 Task: Look for space in Norland, United States from 6th September, 2023 to 12th September, 2023 for 4 adults in price range Rs.10000 to Rs.14000. Place can be private room with 4 bedrooms having 4 beds and 4 bathrooms. Property type can be house, flat, guest house. Amenities needed are: wifi, TV, free parkinig on premises, gym, breakfast. Booking option can be shelf check-in. Required host language is English.
Action: Mouse moved to (393, 89)
Screenshot: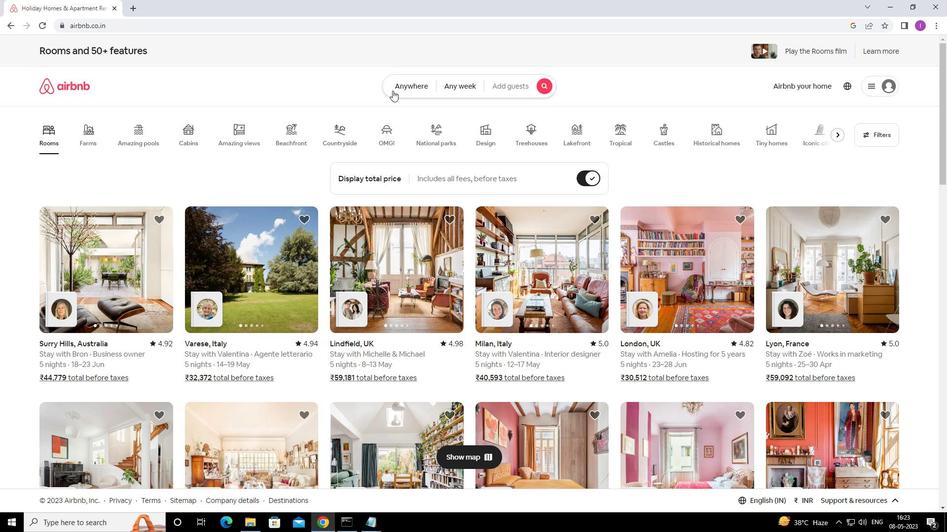 
Action: Mouse pressed left at (393, 89)
Screenshot: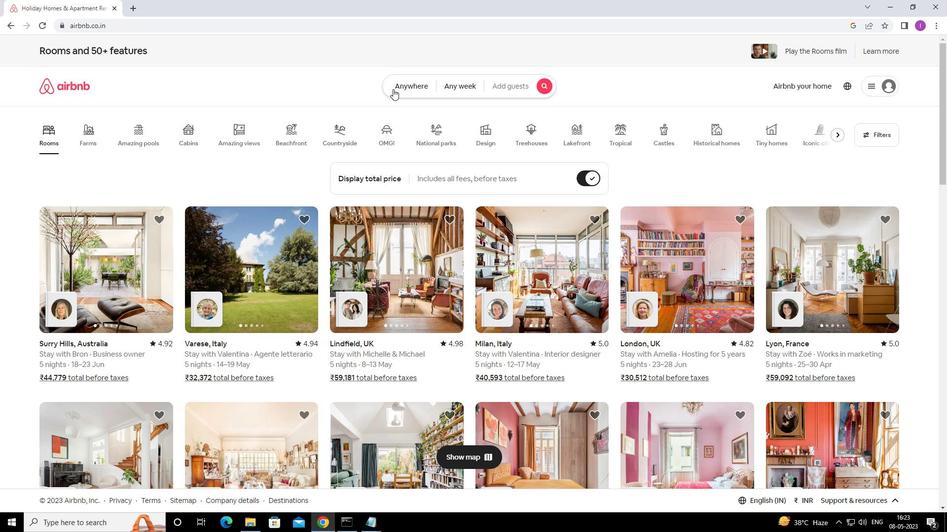 
Action: Mouse moved to (285, 130)
Screenshot: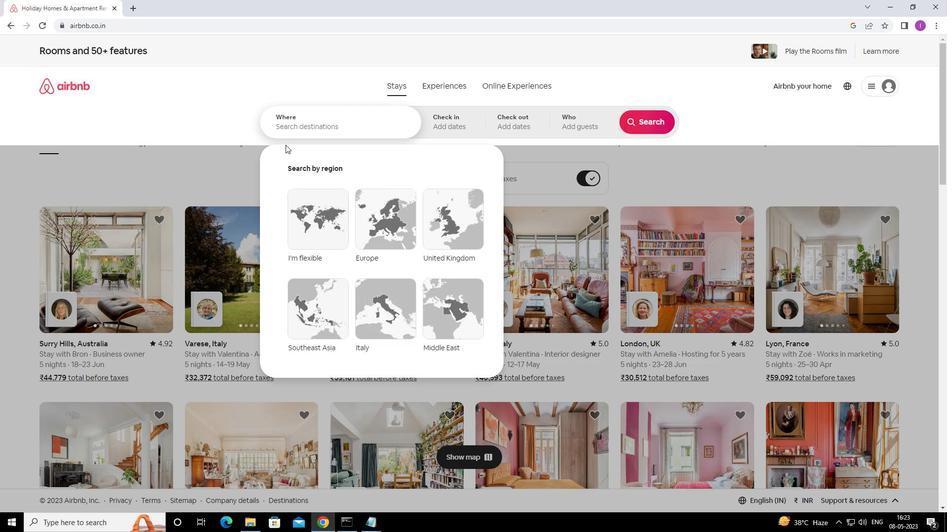 
Action: Mouse pressed left at (285, 130)
Screenshot: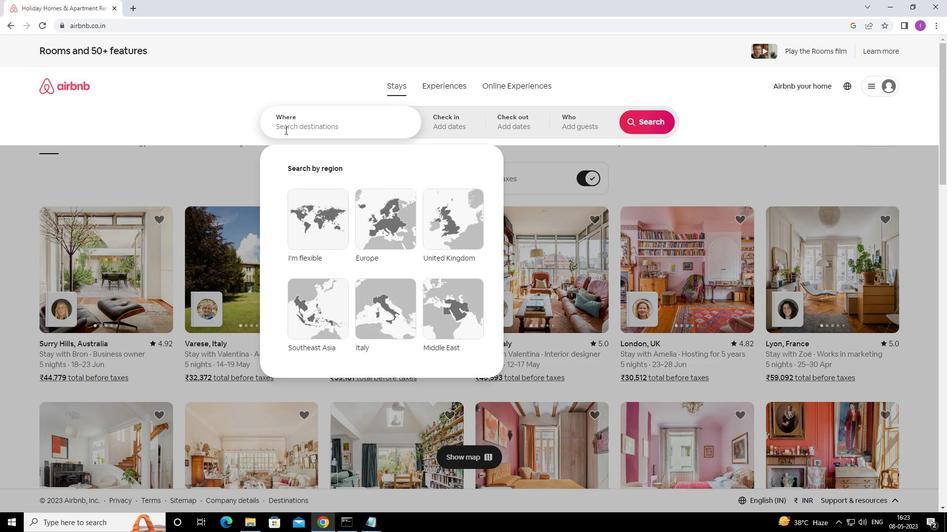 
Action: Mouse moved to (482, 113)
Screenshot: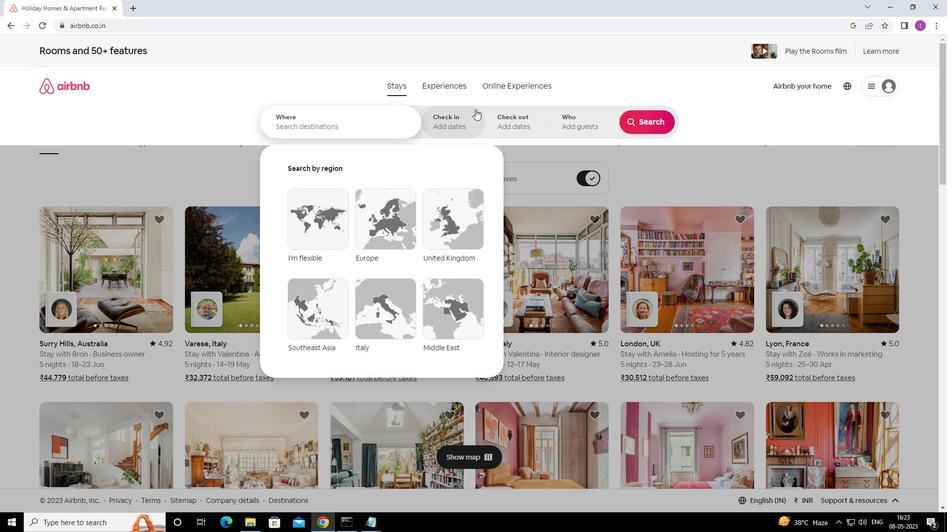 
Action: Key pressed <Key.shift><Key.shift><Key.shift><Key.shift>NORLAND,<Key.shift>UNITED<Key.space>STATES
Screenshot: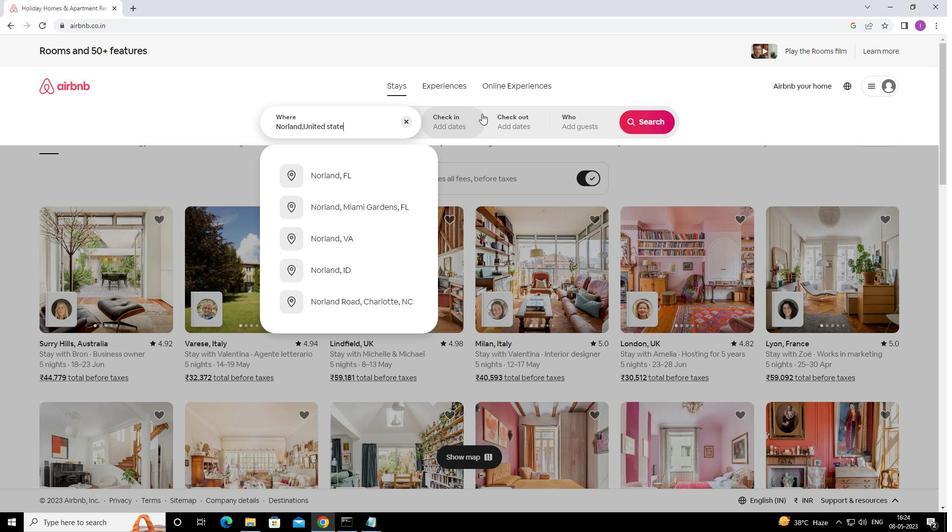 
Action: Mouse moved to (444, 125)
Screenshot: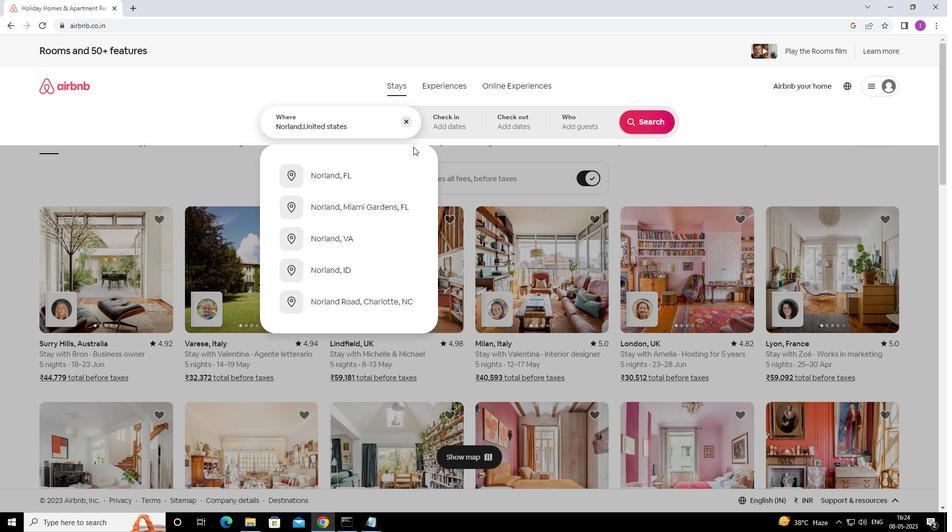 
Action: Mouse pressed left at (444, 125)
Screenshot: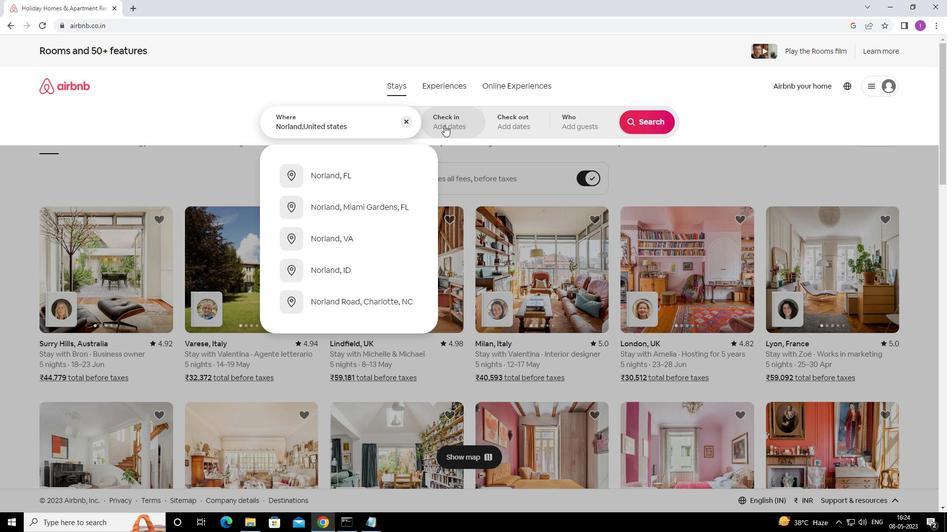 
Action: Mouse moved to (648, 196)
Screenshot: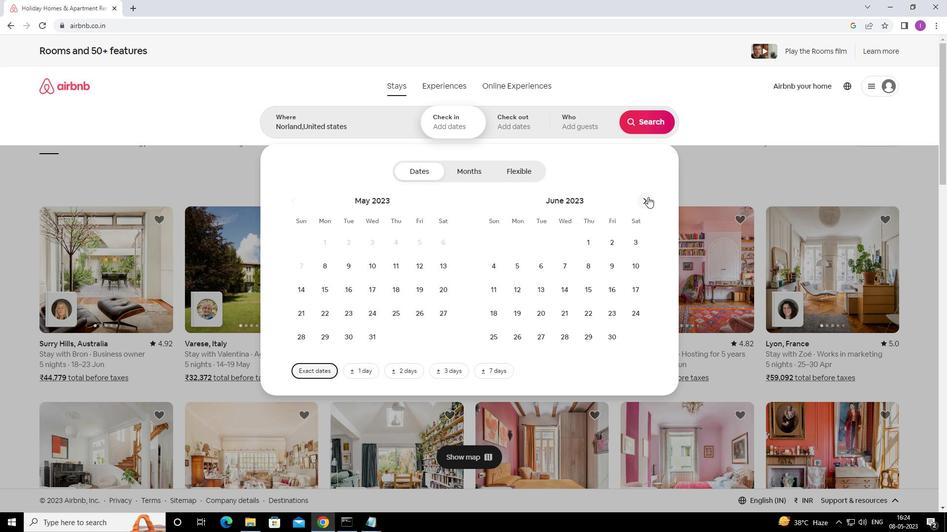 
Action: Mouse pressed left at (648, 196)
Screenshot: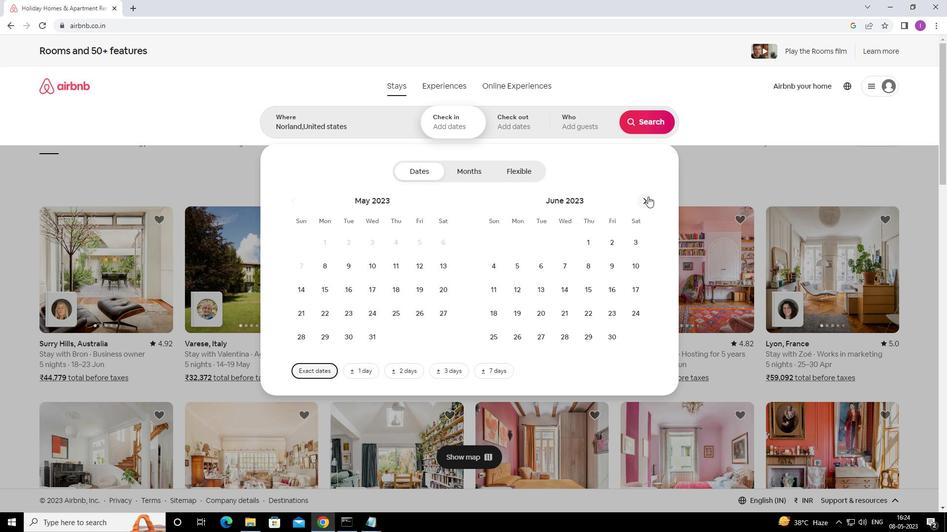 
Action: Mouse pressed left at (648, 196)
Screenshot: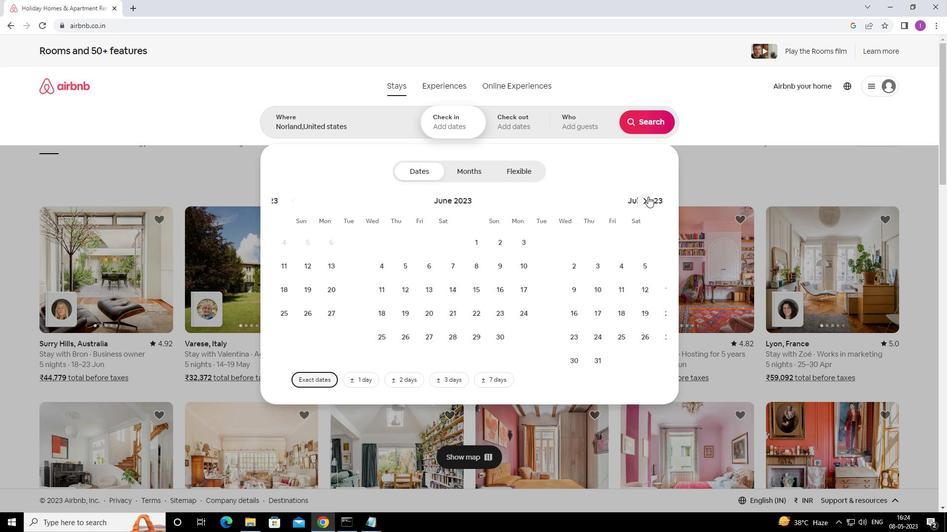 
Action: Mouse moved to (649, 195)
Screenshot: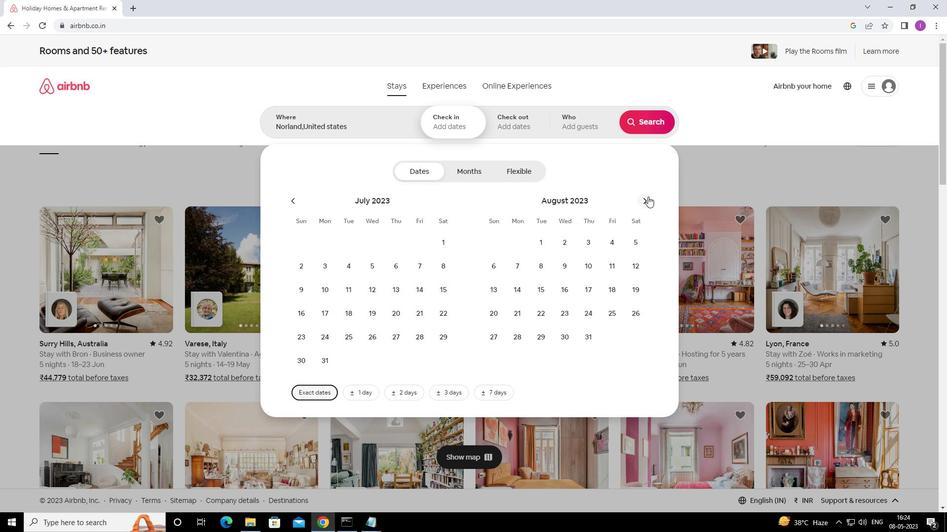 
Action: Mouse pressed left at (649, 195)
Screenshot: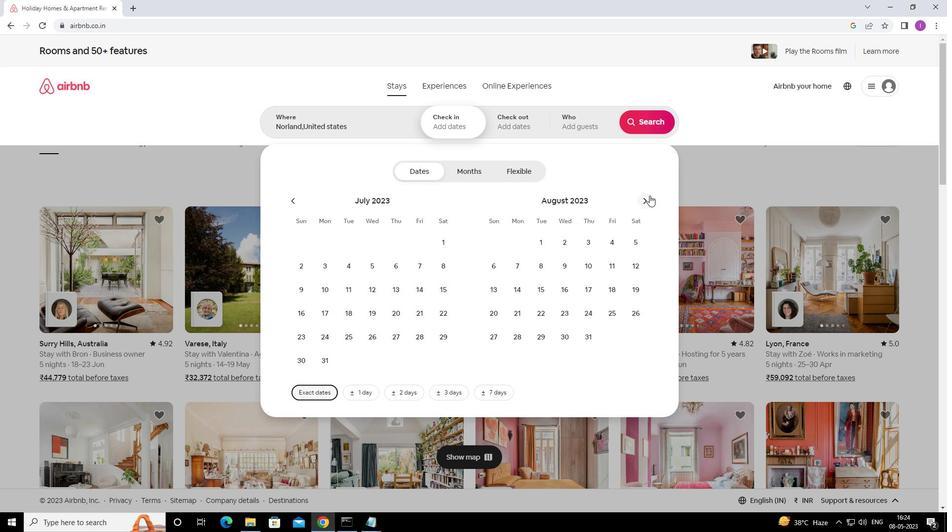 
Action: Mouse moved to (557, 265)
Screenshot: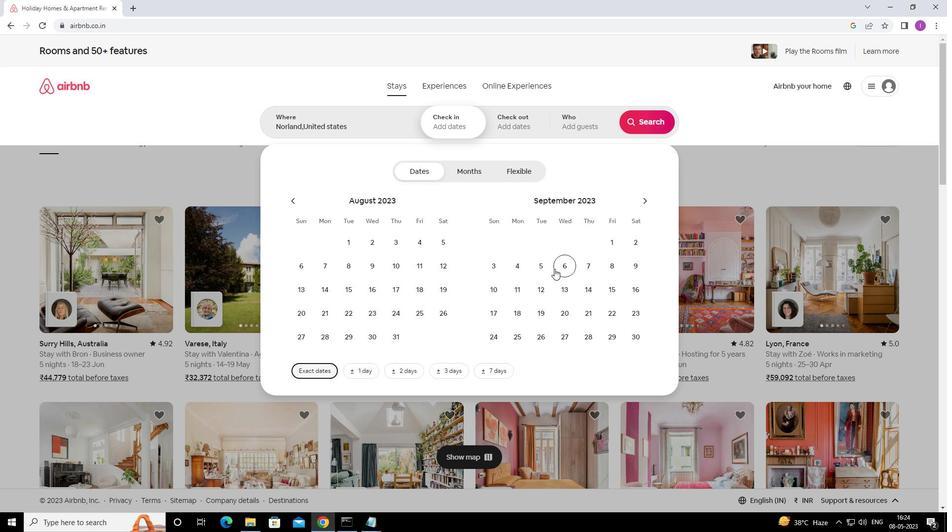 
Action: Mouse pressed left at (557, 265)
Screenshot: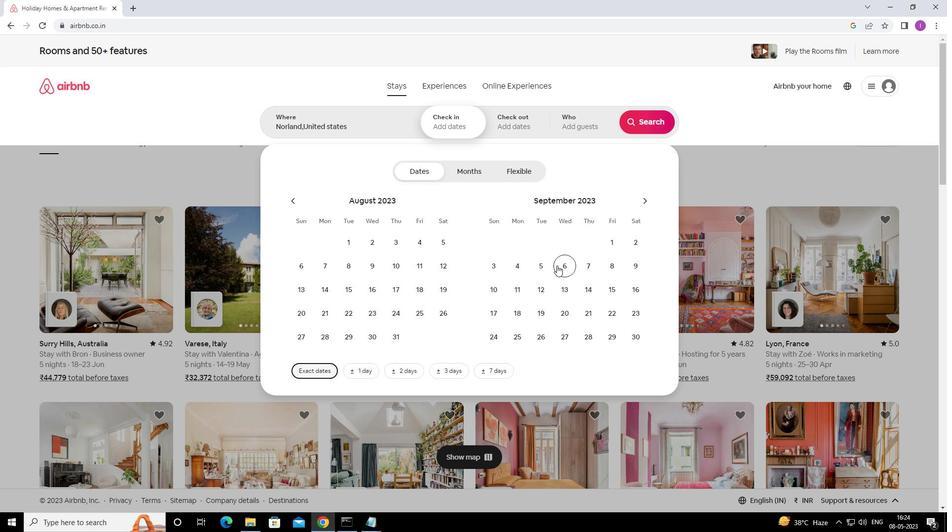 
Action: Mouse moved to (545, 294)
Screenshot: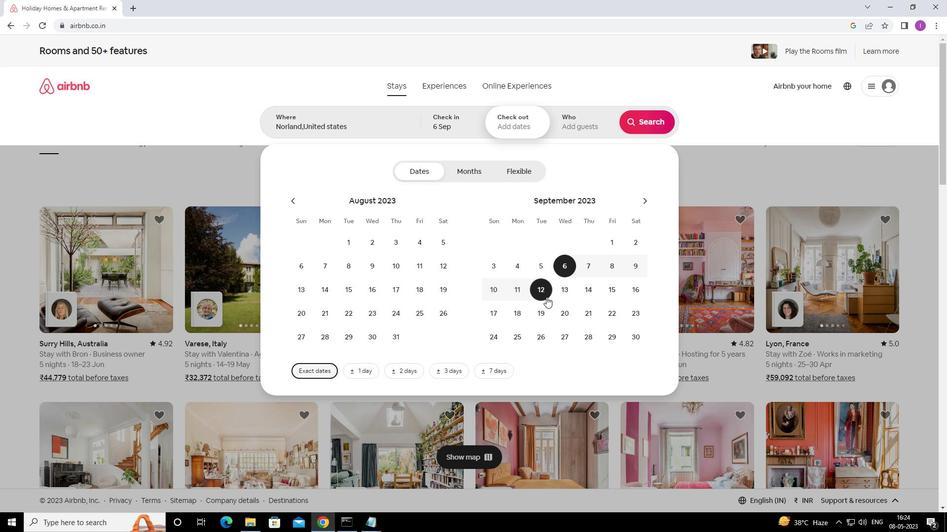 
Action: Mouse pressed left at (545, 294)
Screenshot: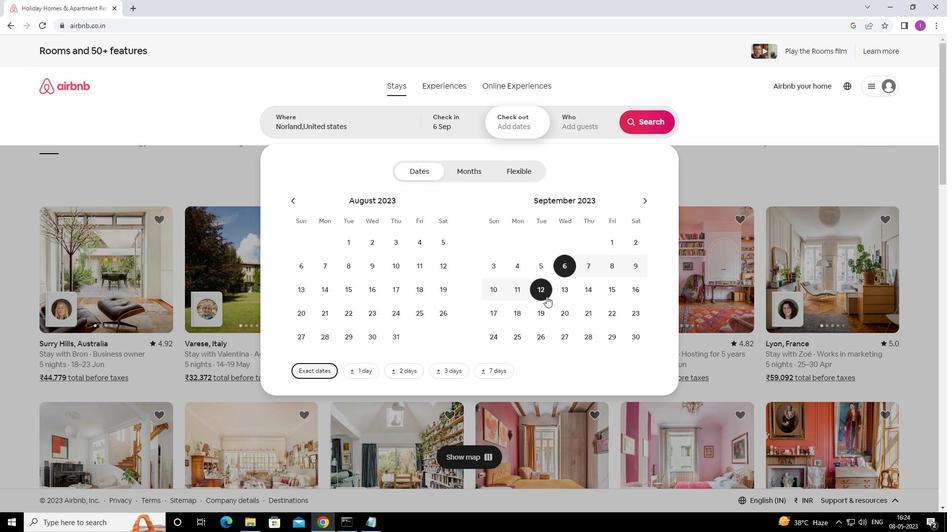 
Action: Mouse moved to (584, 121)
Screenshot: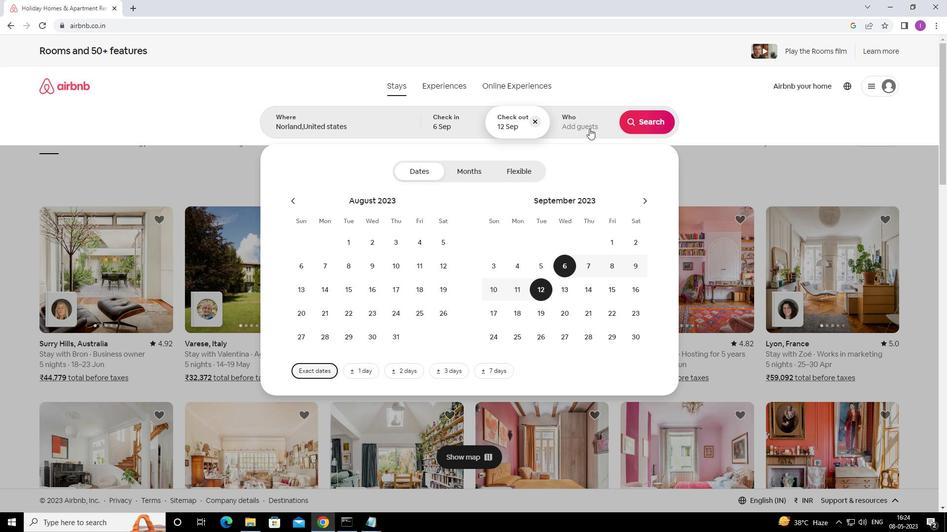 
Action: Mouse pressed left at (584, 121)
Screenshot: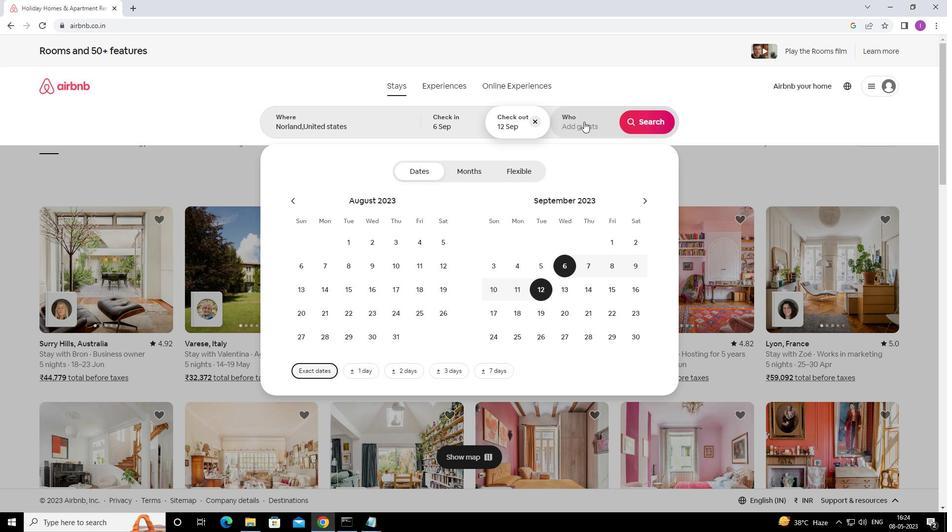 
Action: Mouse moved to (650, 169)
Screenshot: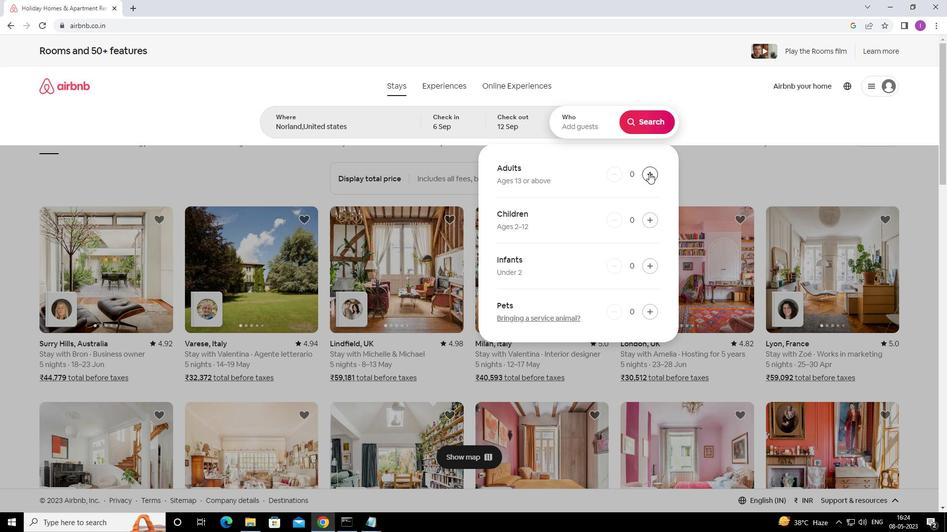 
Action: Mouse pressed left at (650, 169)
Screenshot: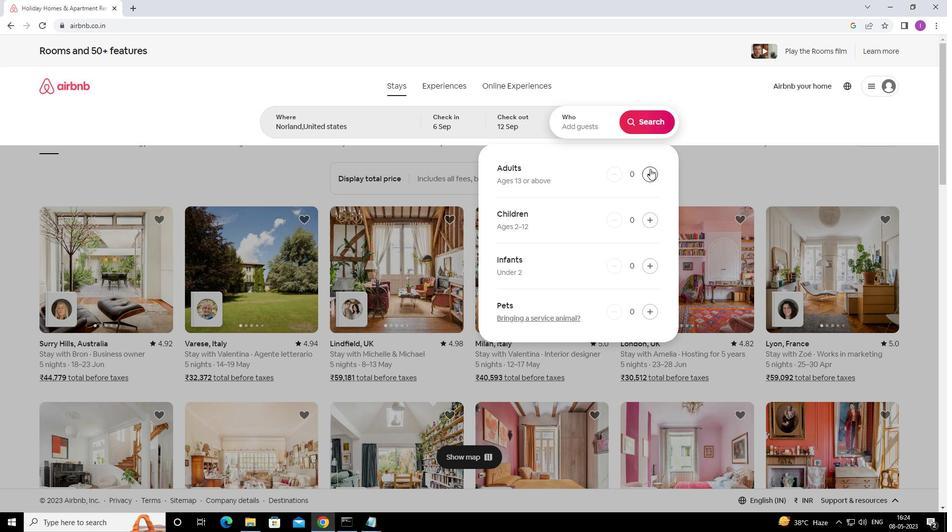 
Action: Mouse pressed left at (650, 169)
Screenshot: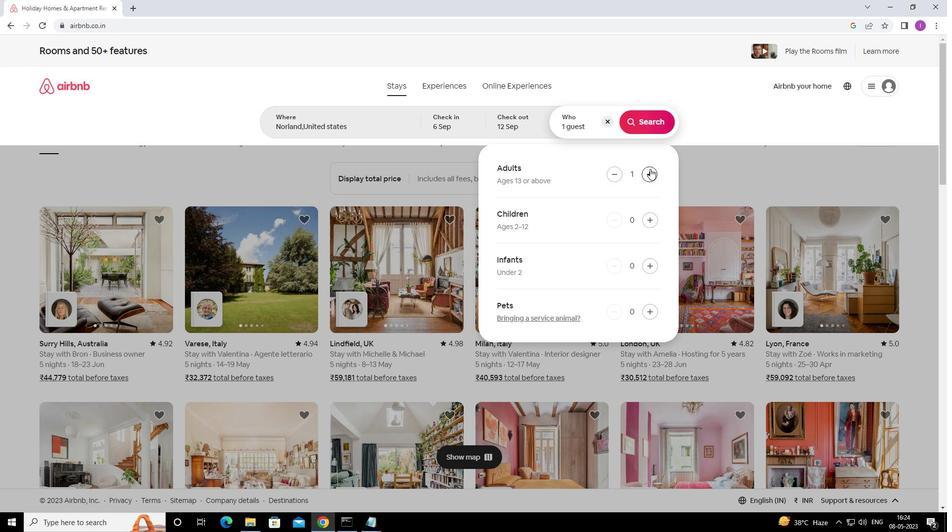 
Action: Mouse pressed left at (650, 169)
Screenshot: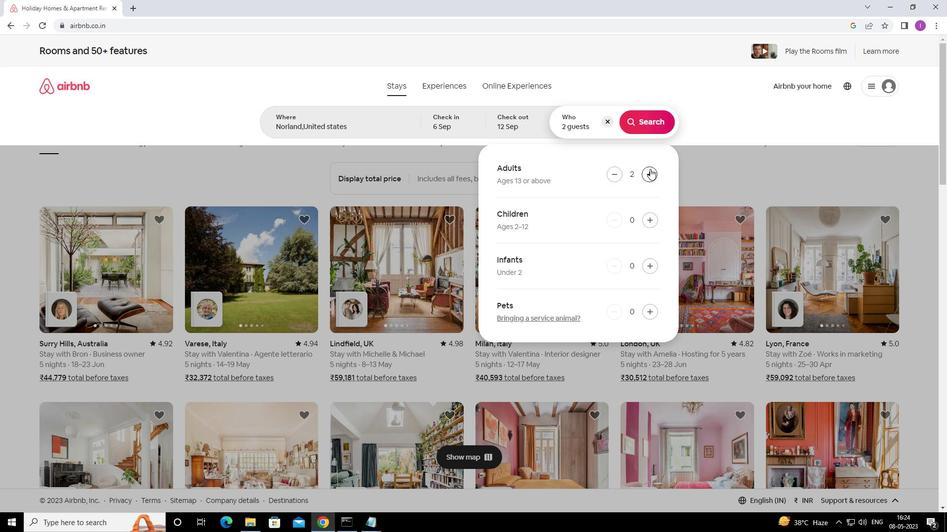 
Action: Mouse pressed left at (650, 169)
Screenshot: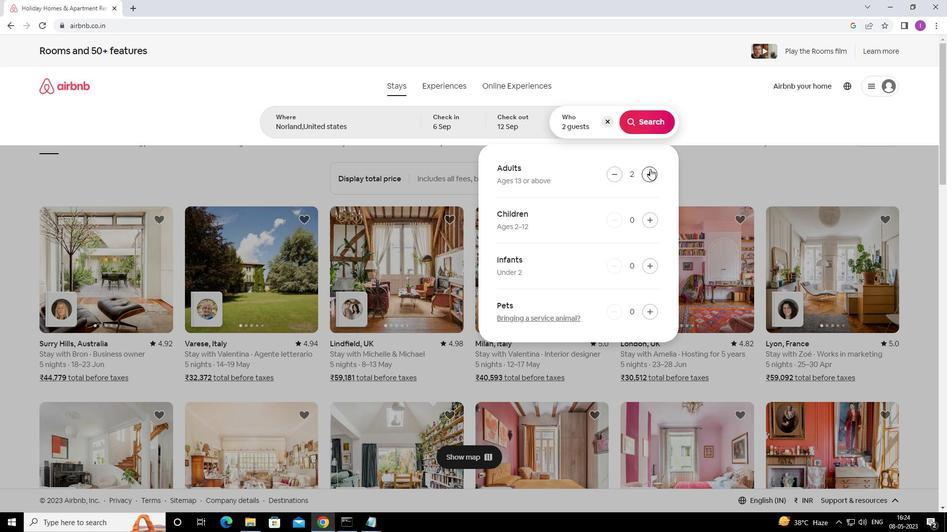 
Action: Mouse moved to (662, 114)
Screenshot: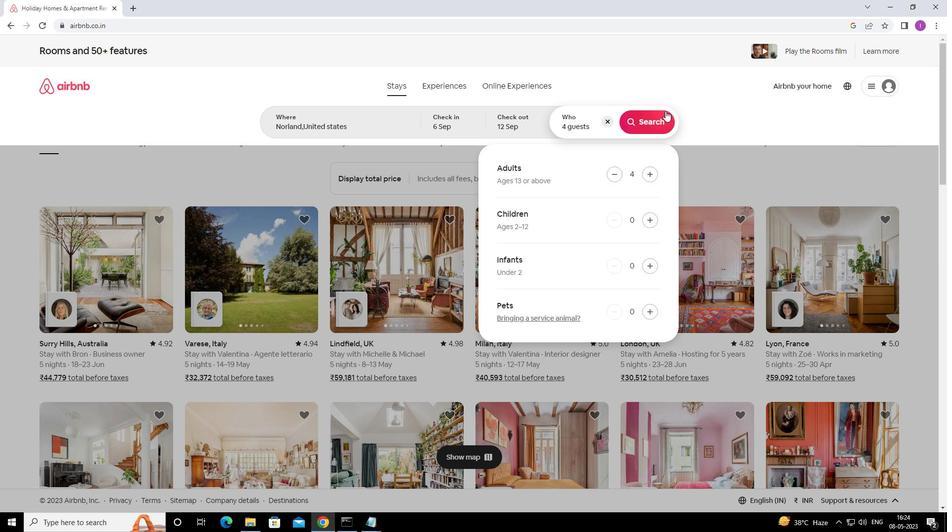 
Action: Mouse pressed left at (662, 114)
Screenshot: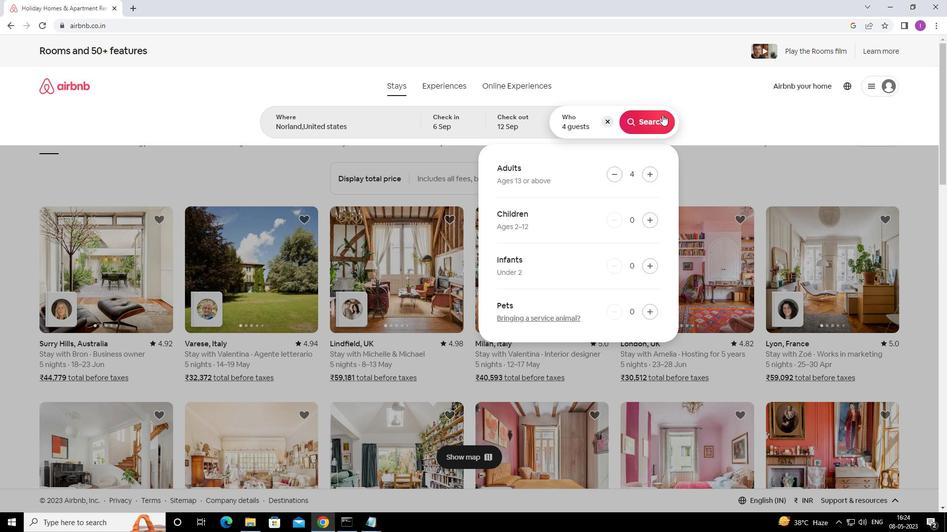 
Action: Mouse moved to (901, 93)
Screenshot: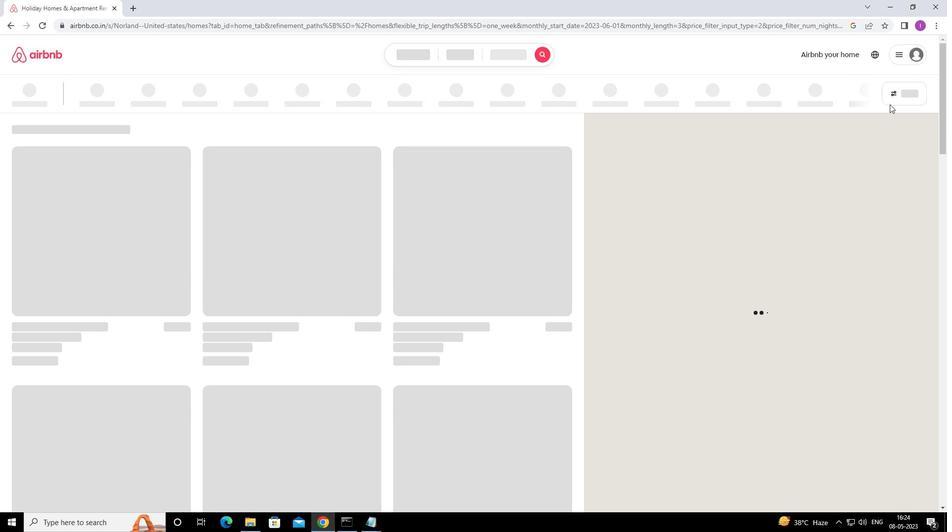 
Action: Mouse pressed left at (901, 93)
Screenshot: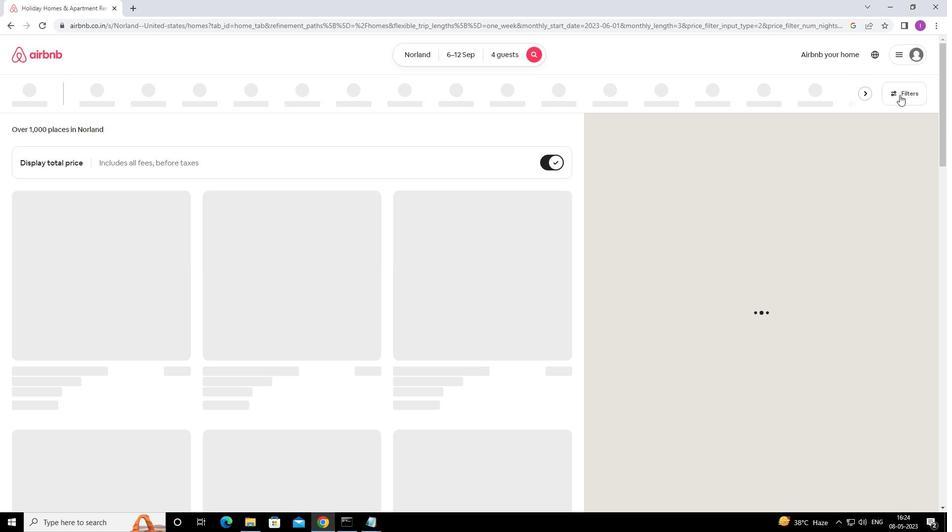 
Action: Mouse moved to (357, 336)
Screenshot: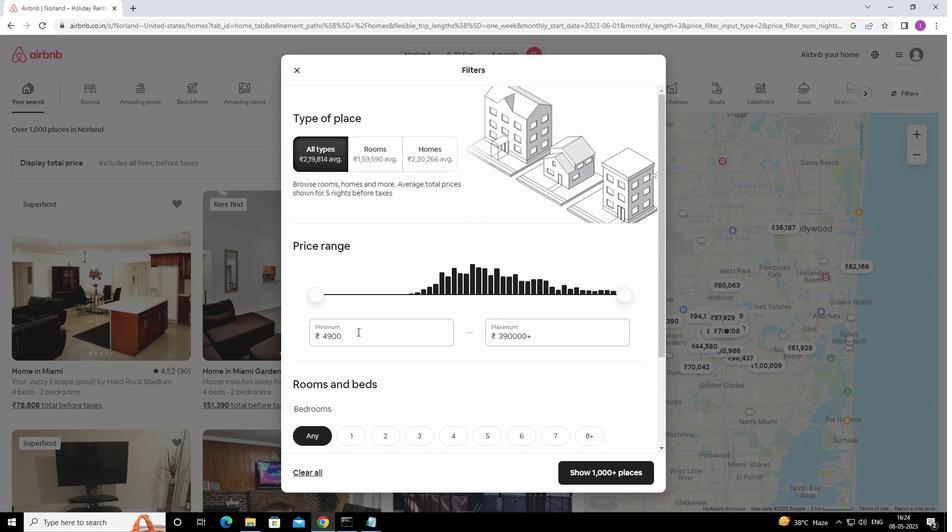 
Action: Mouse pressed left at (357, 336)
Screenshot: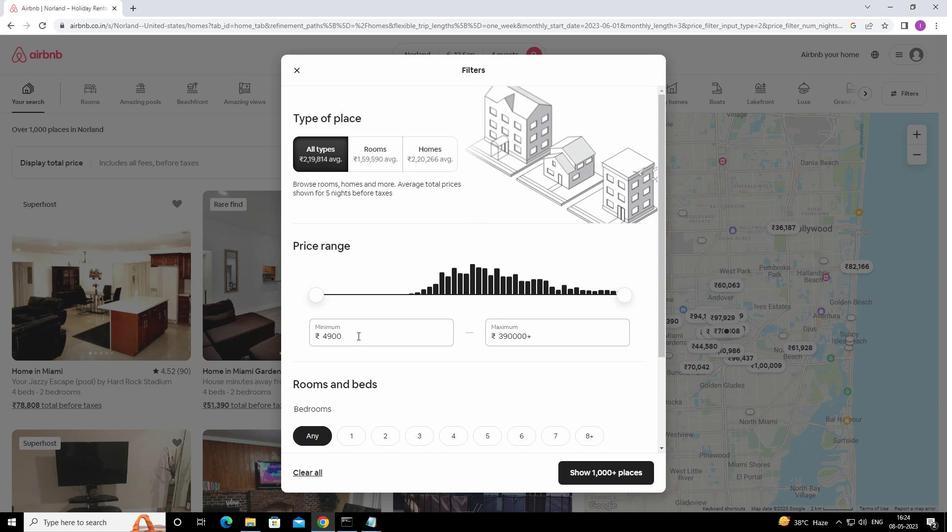 
Action: Mouse moved to (518, 318)
Screenshot: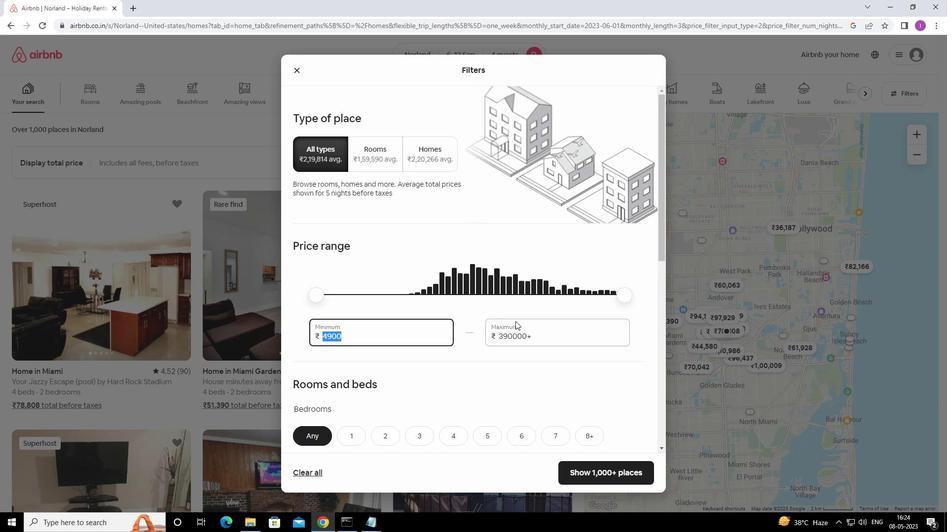 
Action: Key pressed 1000
Screenshot: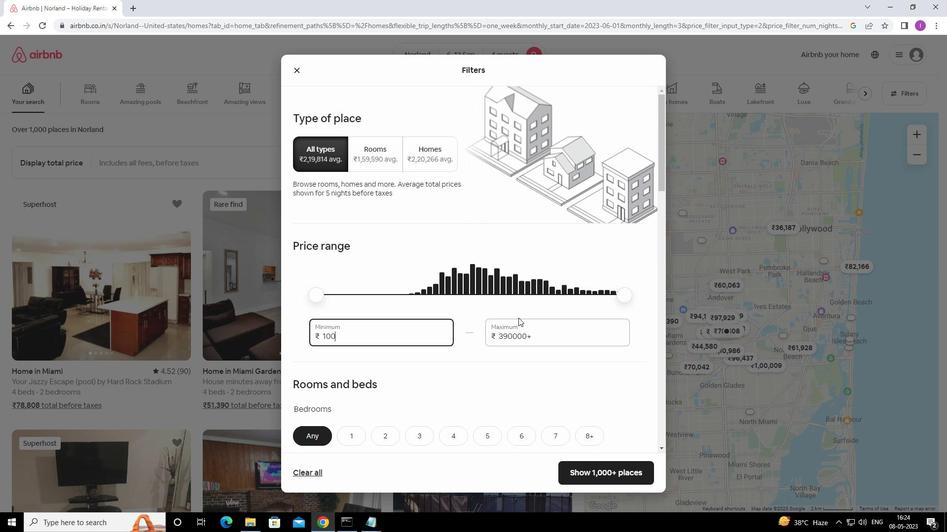 
Action: Mouse moved to (518, 318)
Screenshot: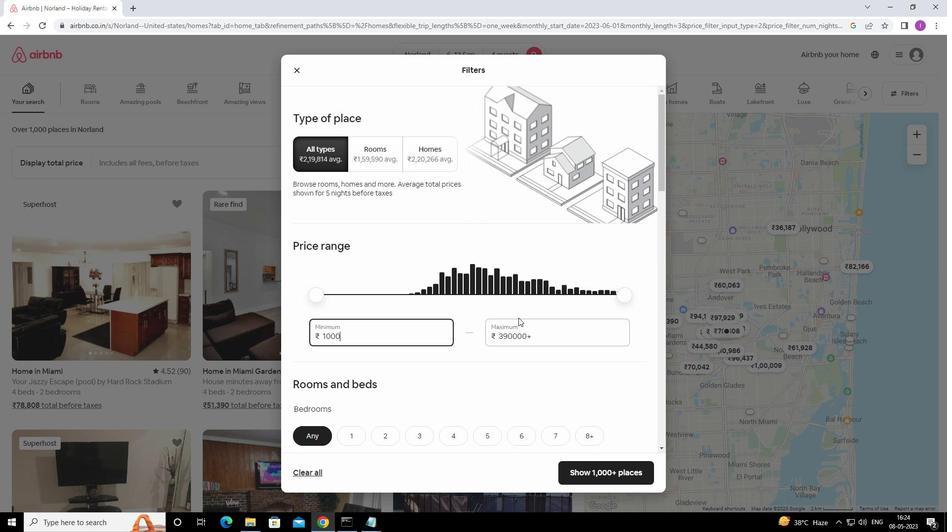 
Action: Key pressed 0
Screenshot: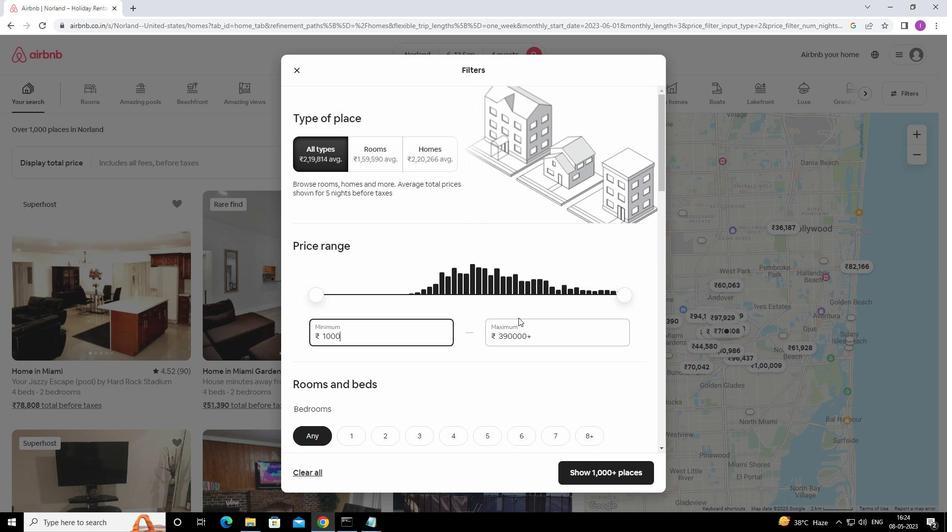 
Action: Mouse moved to (543, 338)
Screenshot: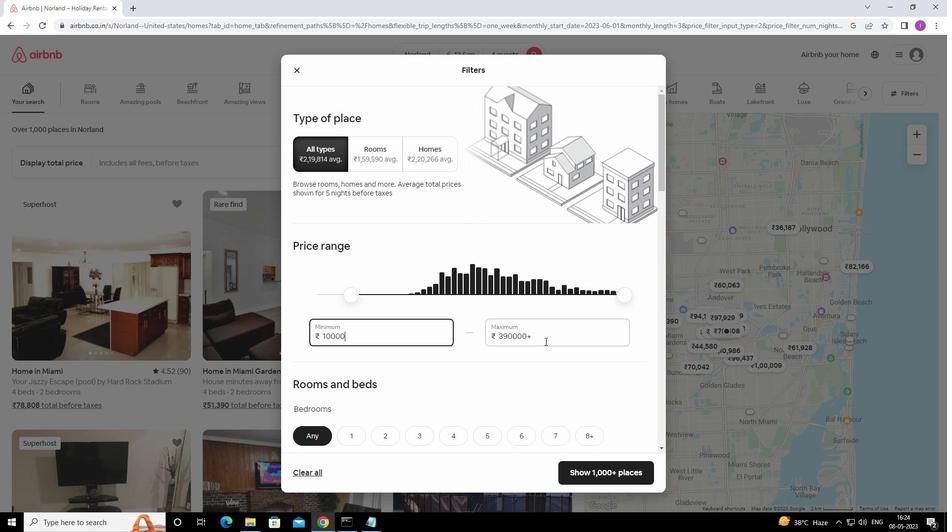
Action: Mouse pressed left at (543, 338)
Screenshot: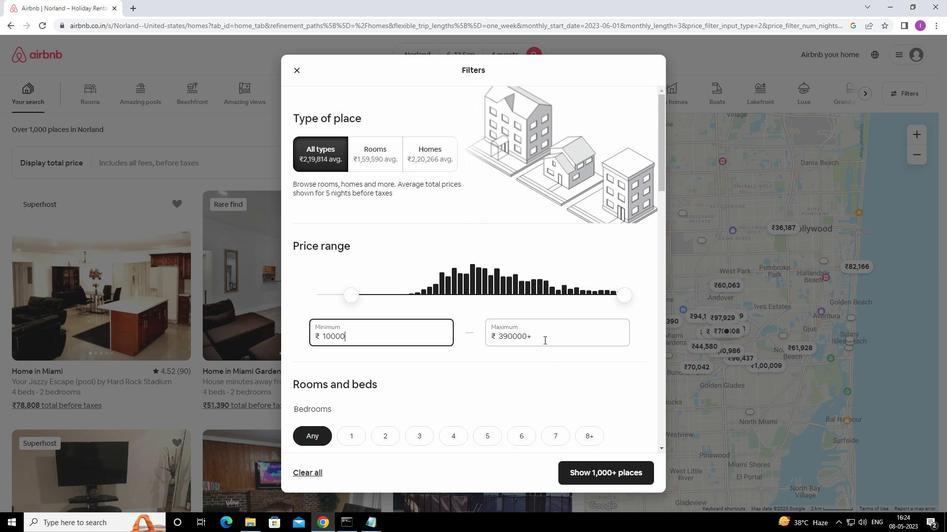 
Action: Mouse moved to (580, 332)
Screenshot: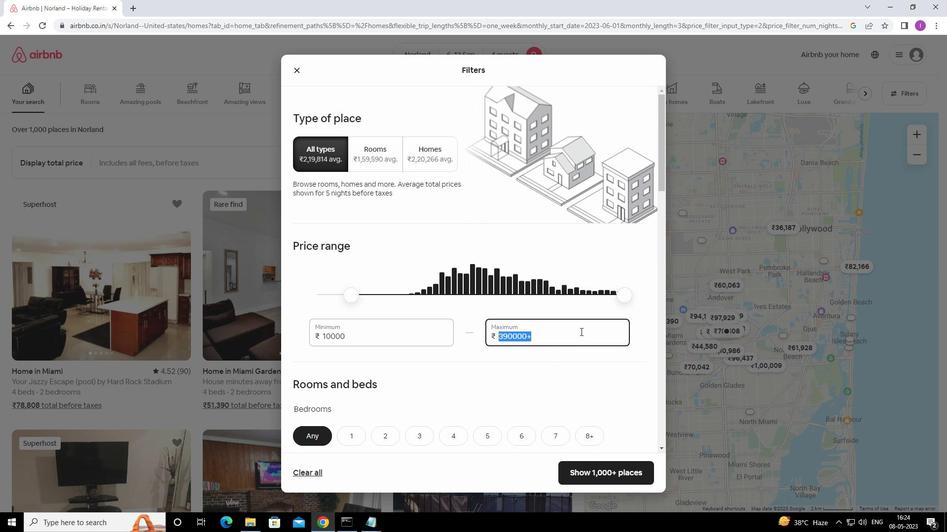 
Action: Key pressed 1
Screenshot: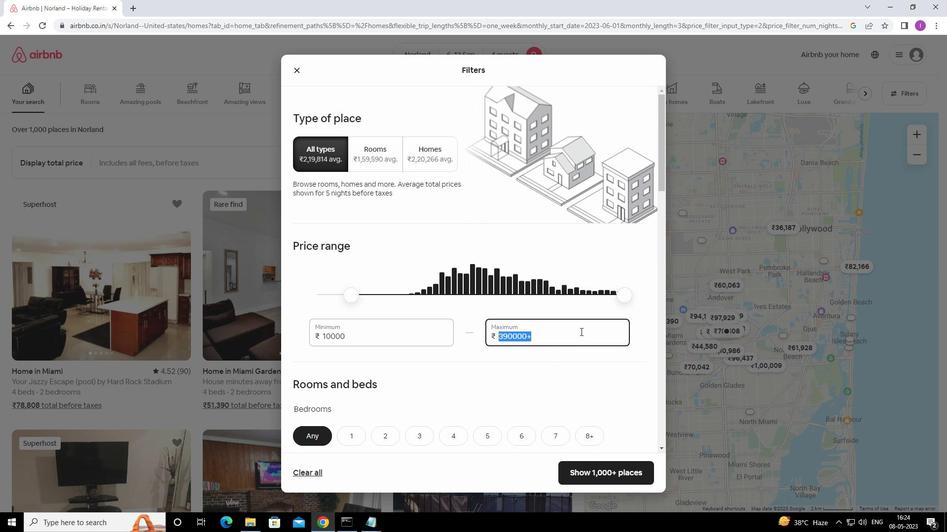
Action: Mouse moved to (581, 331)
Screenshot: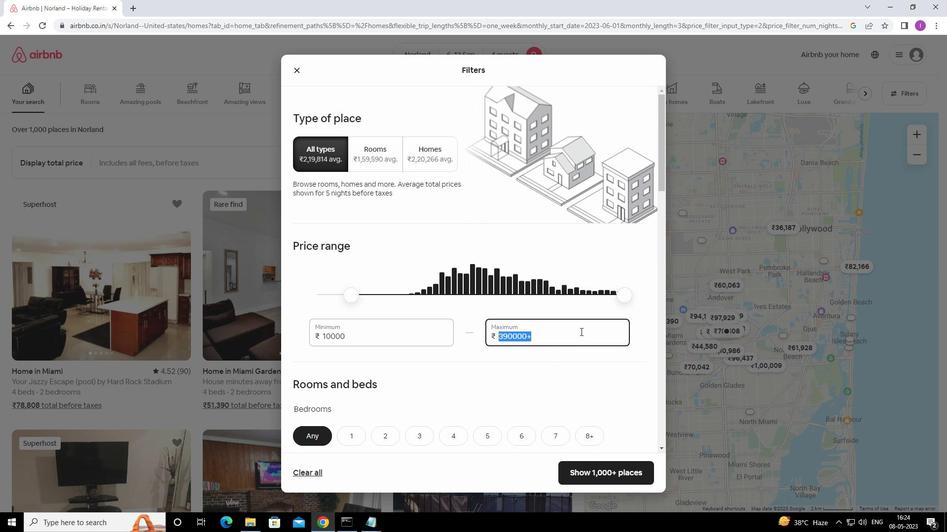 
Action: Key pressed 40000<Key.backspace>
Screenshot: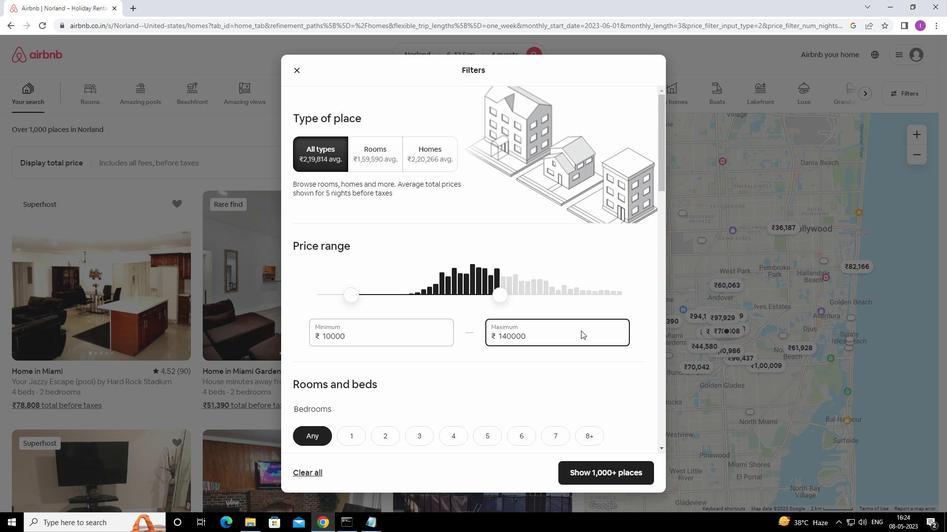 
Action: Mouse moved to (486, 396)
Screenshot: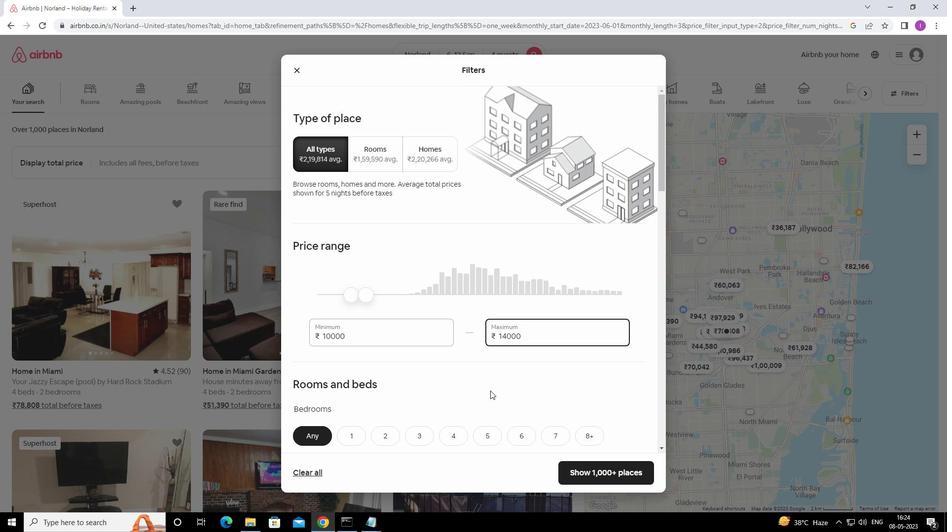 
Action: Mouse scrolled (486, 395) with delta (0, 0)
Screenshot: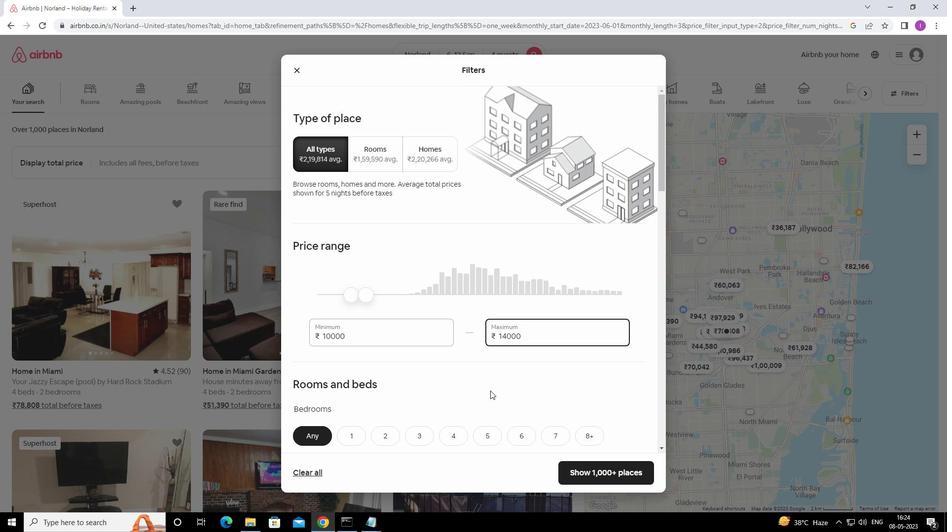 
Action: Mouse moved to (486, 396)
Screenshot: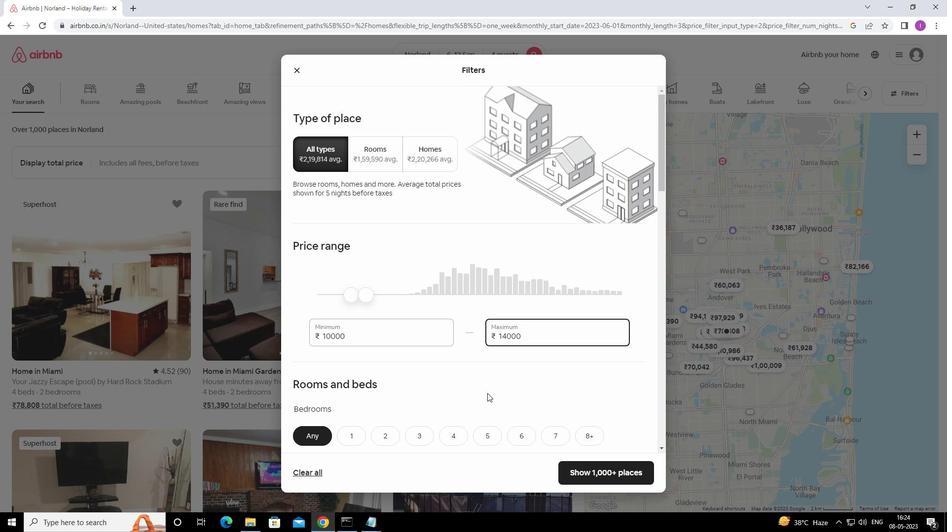 
Action: Mouse scrolled (486, 396) with delta (0, 0)
Screenshot: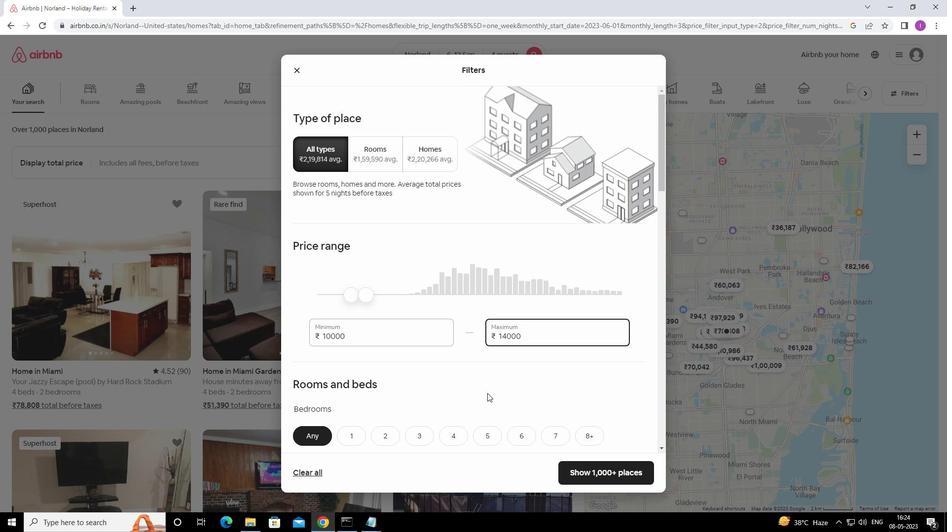
Action: Mouse moved to (484, 389)
Screenshot: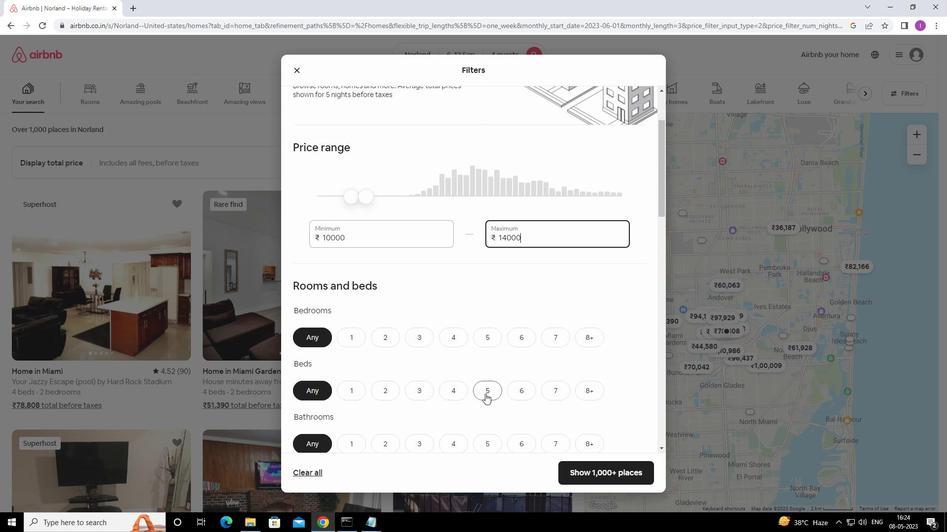 
Action: Mouse scrolled (484, 388) with delta (0, 0)
Screenshot: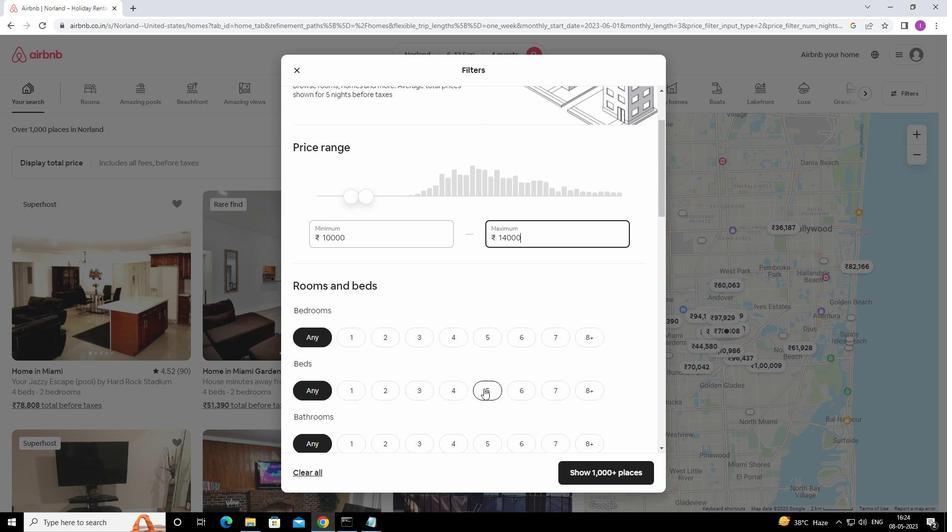
Action: Mouse moved to (484, 383)
Screenshot: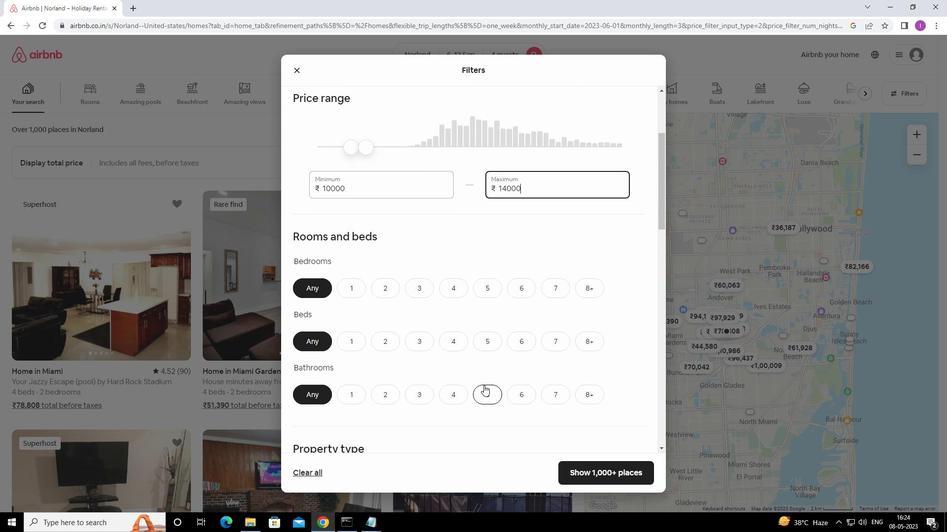 
Action: Mouse scrolled (484, 383) with delta (0, 0)
Screenshot: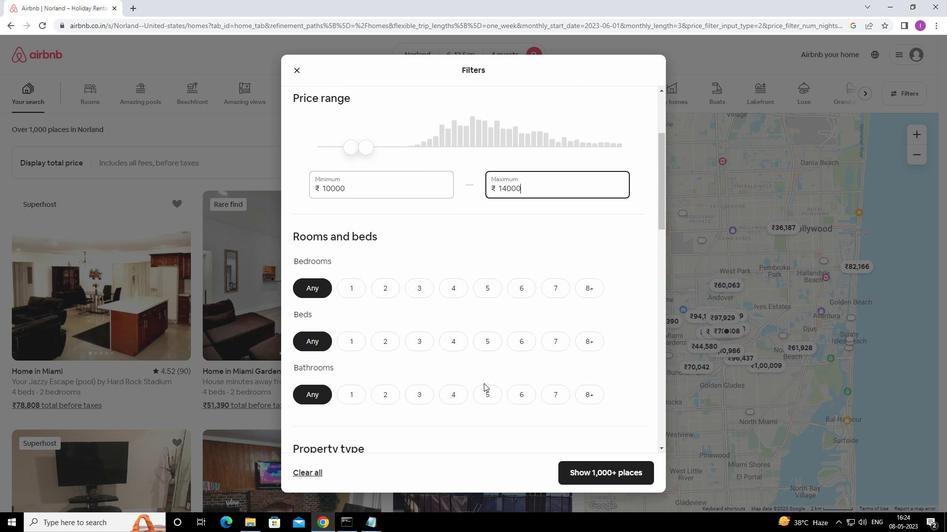 
Action: Mouse moved to (484, 381)
Screenshot: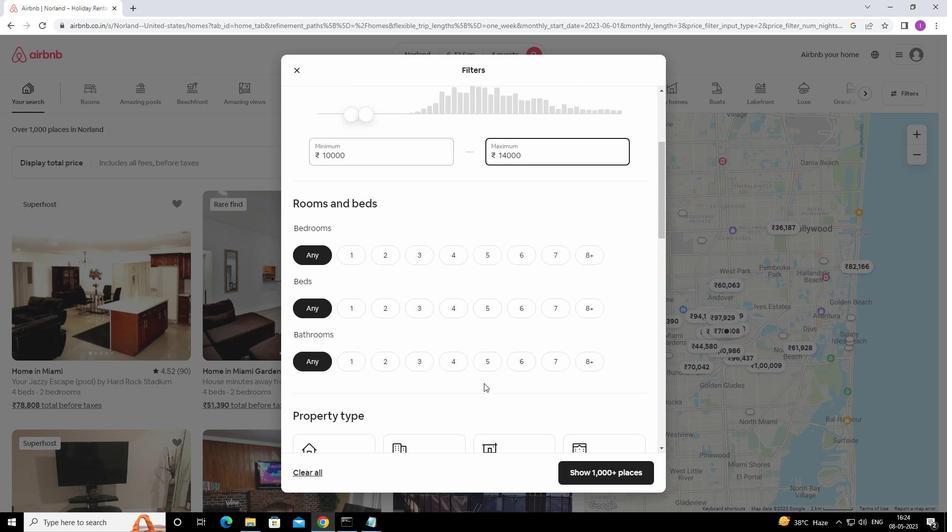 
Action: Mouse scrolled (484, 380) with delta (0, 0)
Screenshot: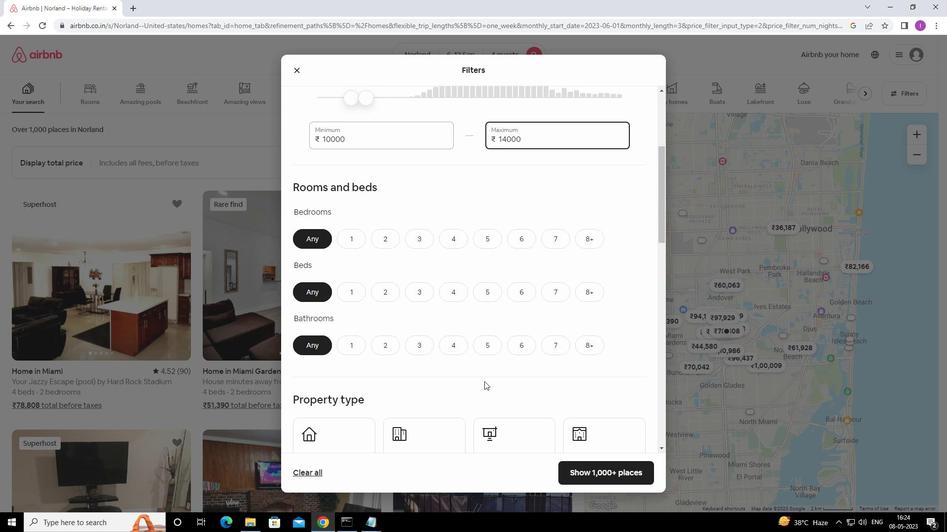 
Action: Mouse moved to (463, 192)
Screenshot: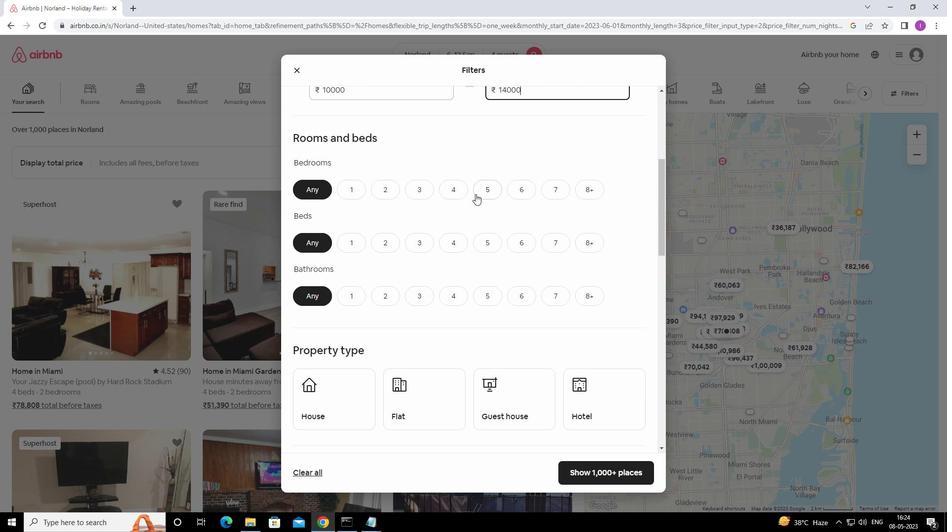 
Action: Mouse pressed left at (463, 192)
Screenshot: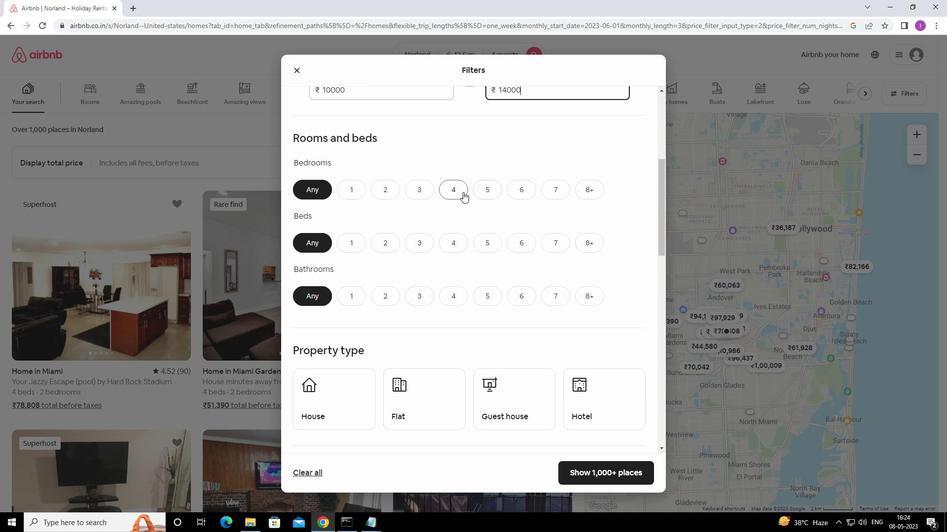 
Action: Mouse moved to (458, 242)
Screenshot: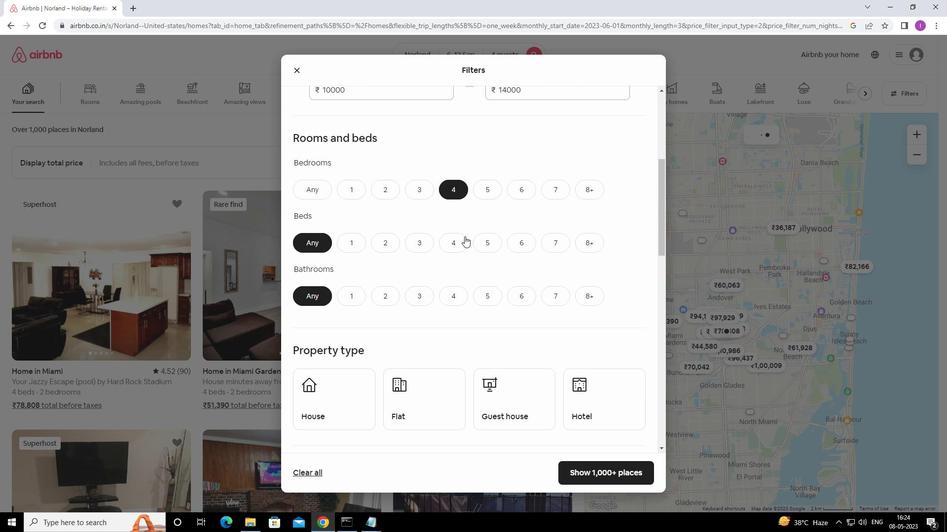 
Action: Mouse pressed left at (458, 242)
Screenshot: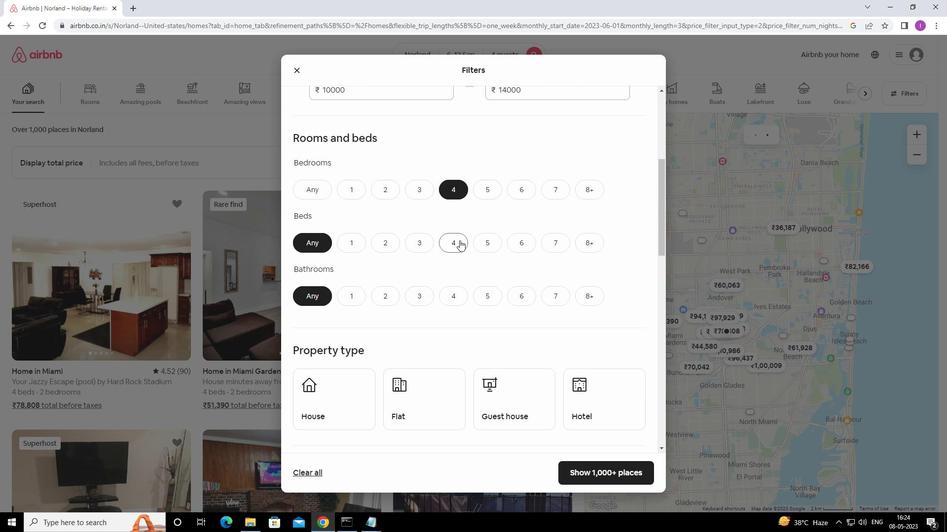 
Action: Mouse moved to (451, 294)
Screenshot: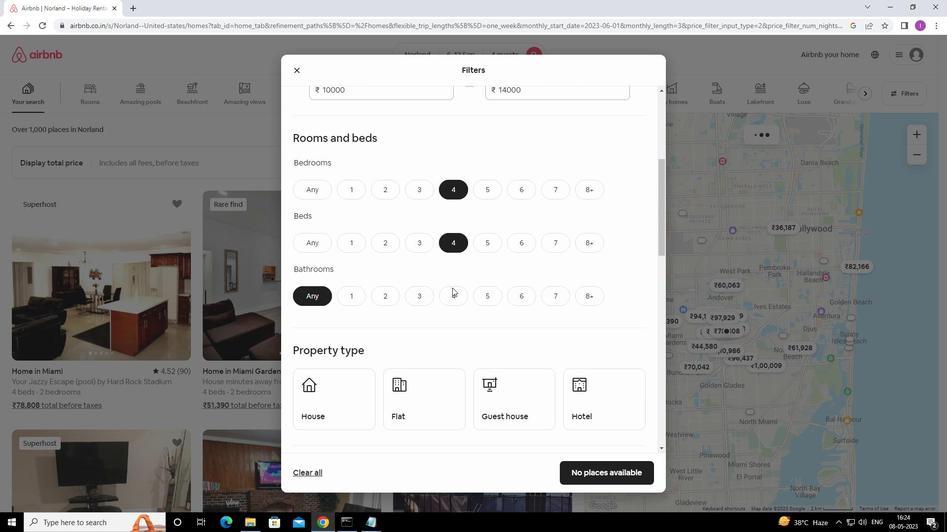 
Action: Mouse pressed left at (451, 294)
Screenshot: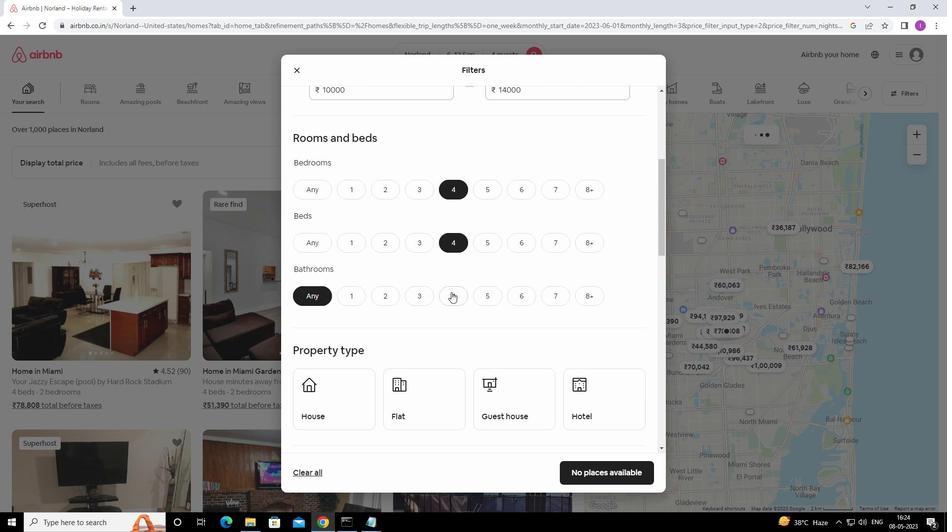 
Action: Mouse moved to (546, 303)
Screenshot: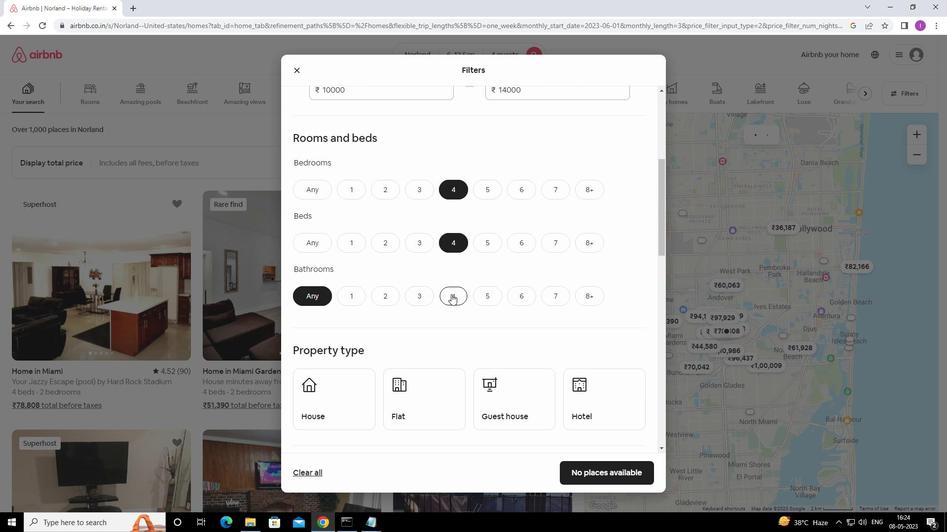 
Action: Mouse scrolled (546, 302) with delta (0, 0)
Screenshot: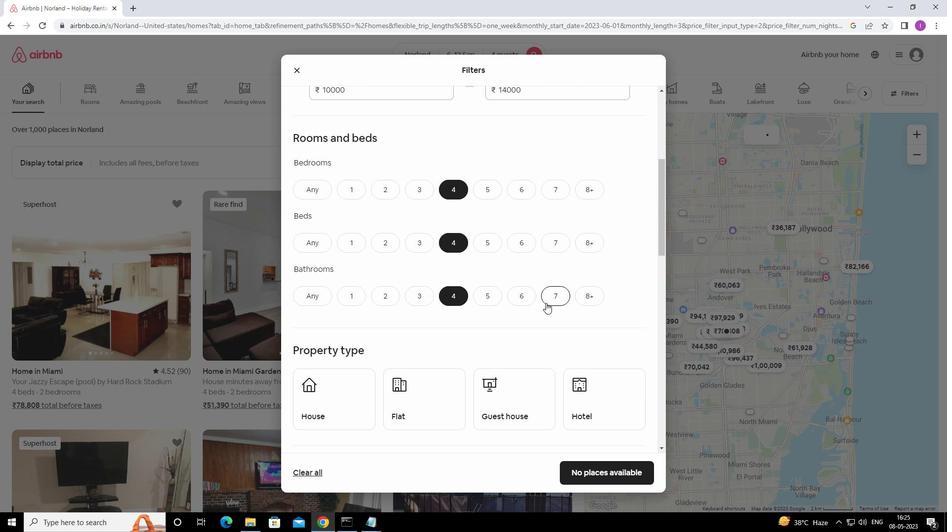 
Action: Mouse scrolled (546, 302) with delta (0, 0)
Screenshot: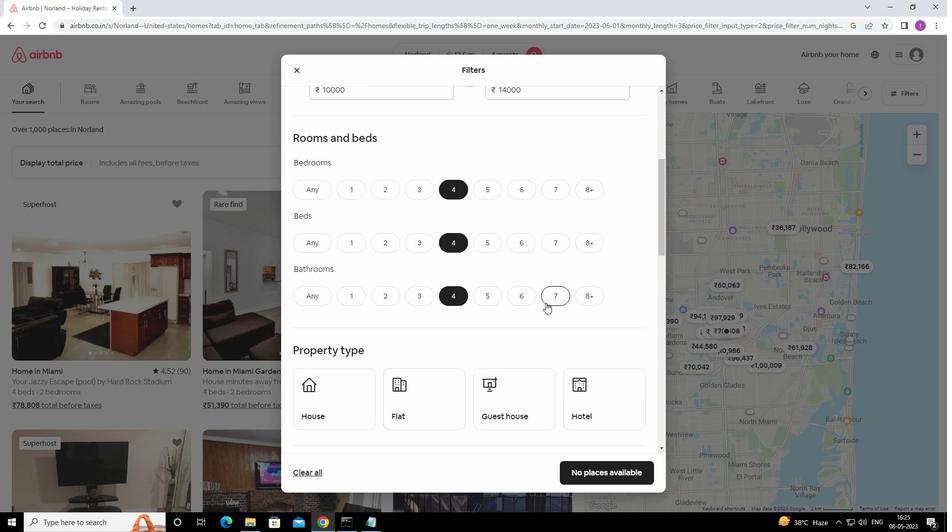 
Action: Mouse moved to (546, 301)
Screenshot: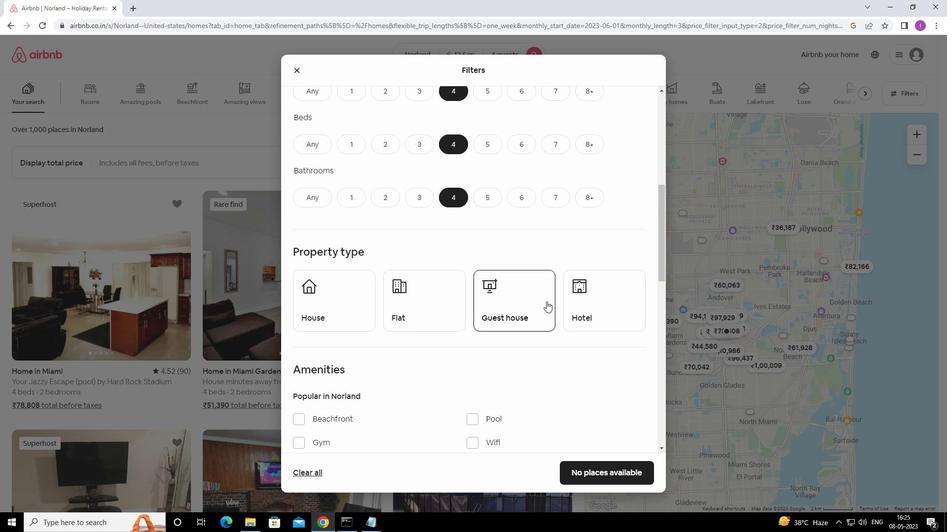 
Action: Mouse scrolled (546, 300) with delta (0, 0)
Screenshot: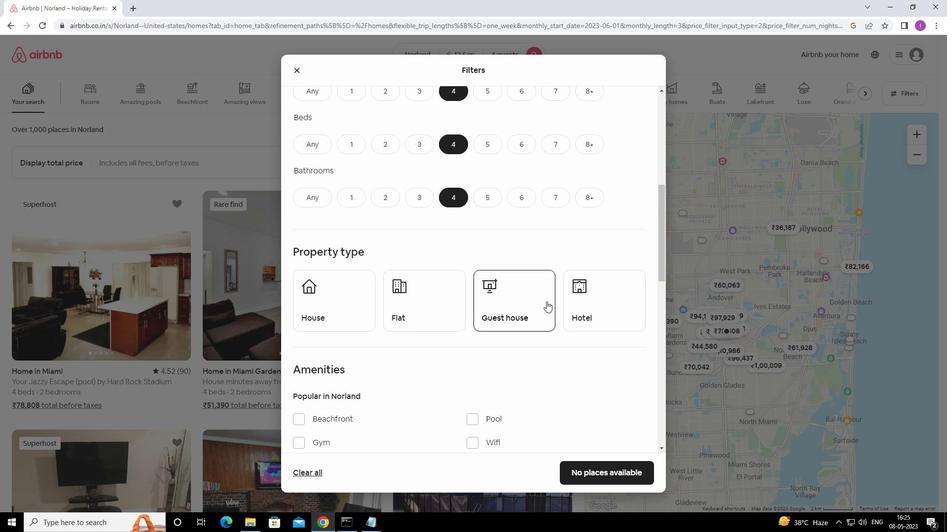 
Action: Mouse moved to (547, 300)
Screenshot: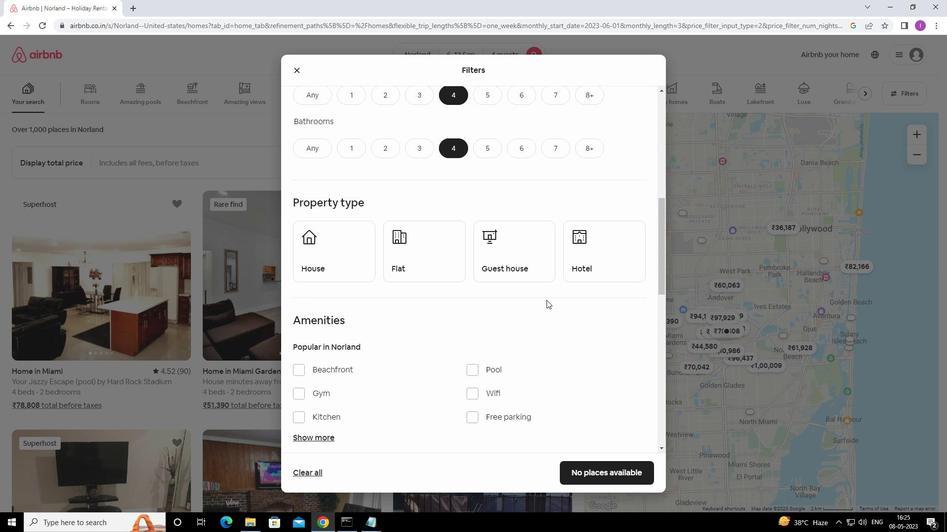
Action: Mouse scrolled (547, 300) with delta (0, 0)
Screenshot: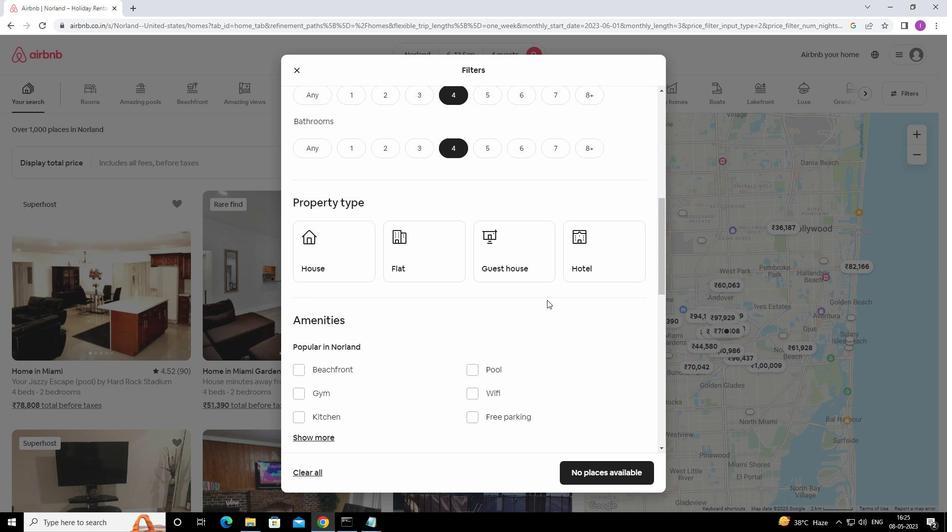 
Action: Mouse moved to (307, 208)
Screenshot: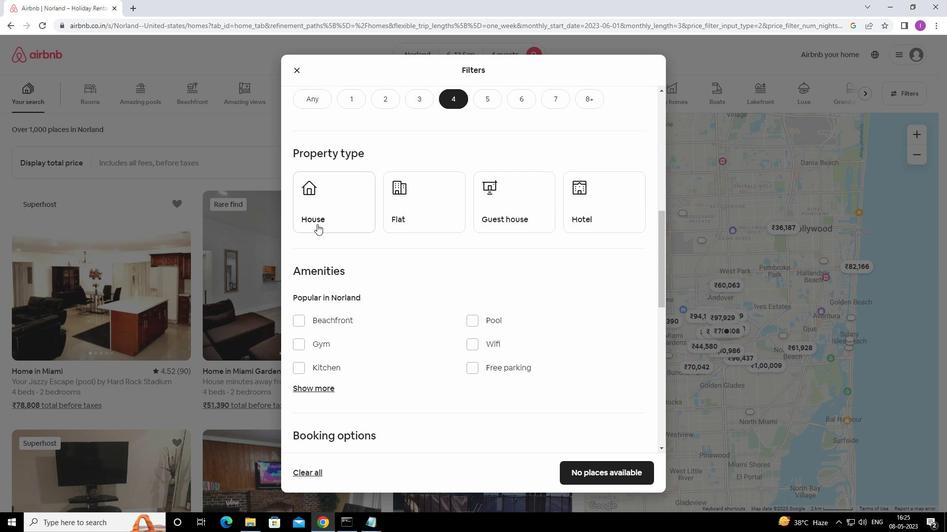 
Action: Mouse pressed left at (307, 208)
Screenshot: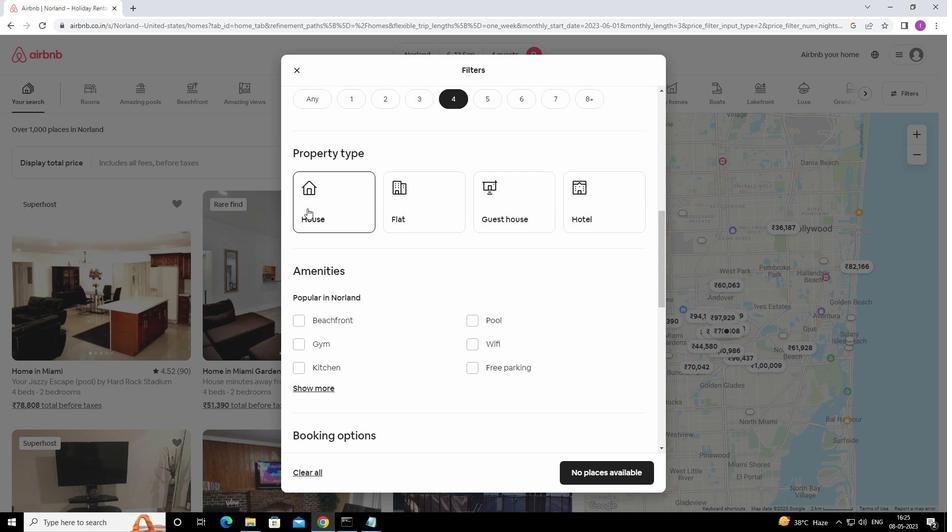
Action: Mouse moved to (413, 212)
Screenshot: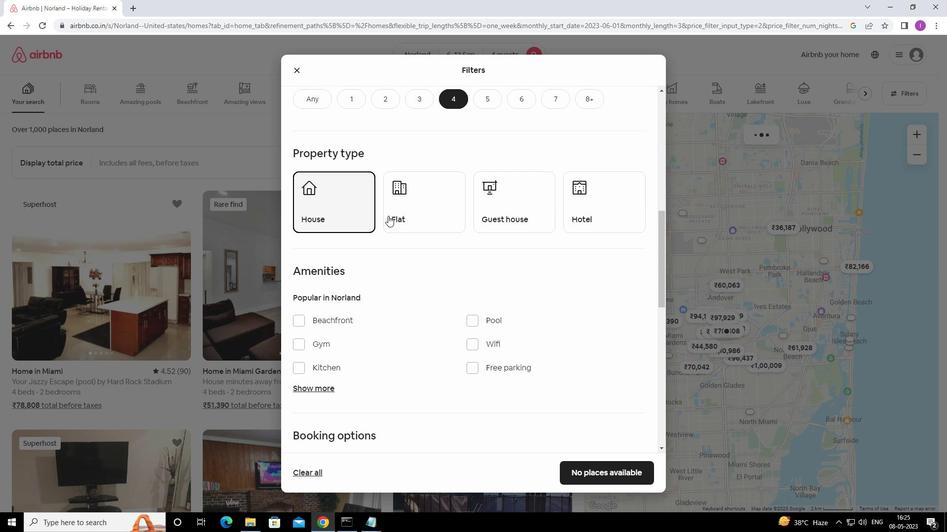 
Action: Mouse pressed left at (413, 212)
Screenshot: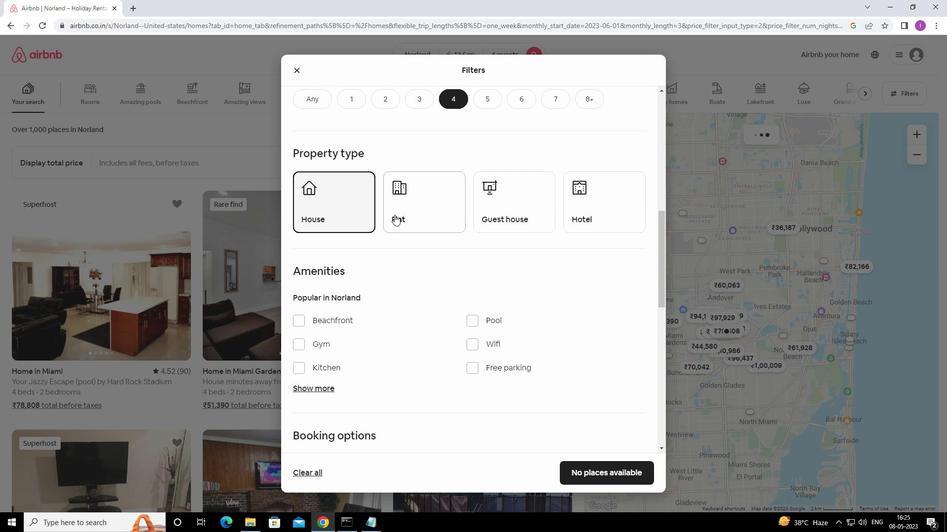 
Action: Mouse moved to (529, 210)
Screenshot: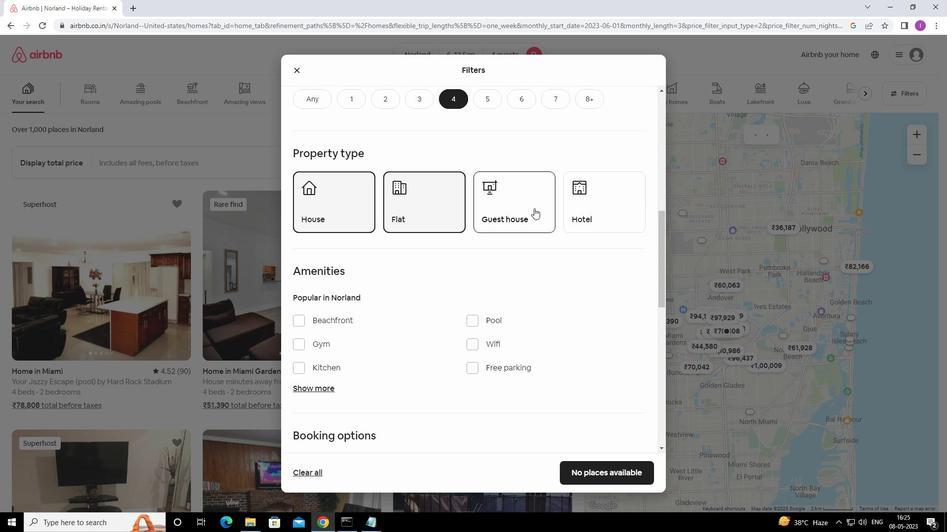 
Action: Mouse pressed left at (529, 210)
Screenshot: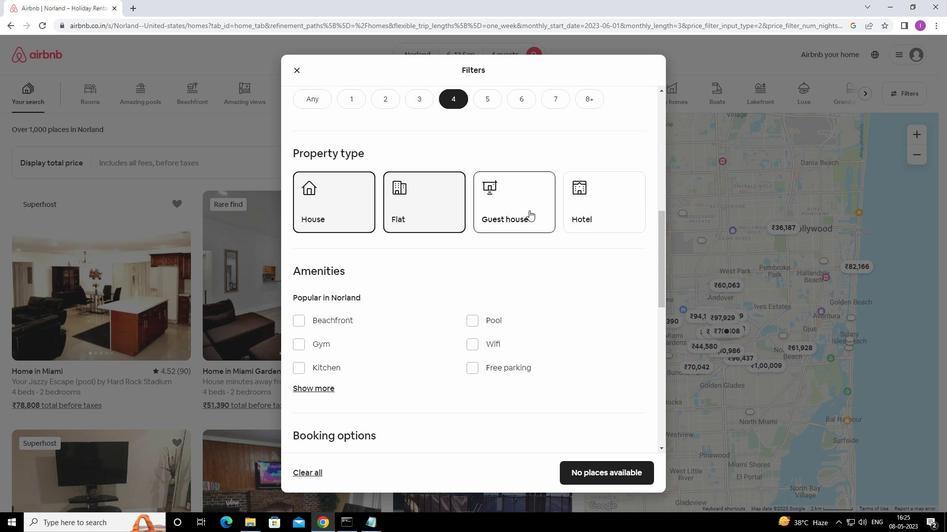 
Action: Mouse moved to (512, 257)
Screenshot: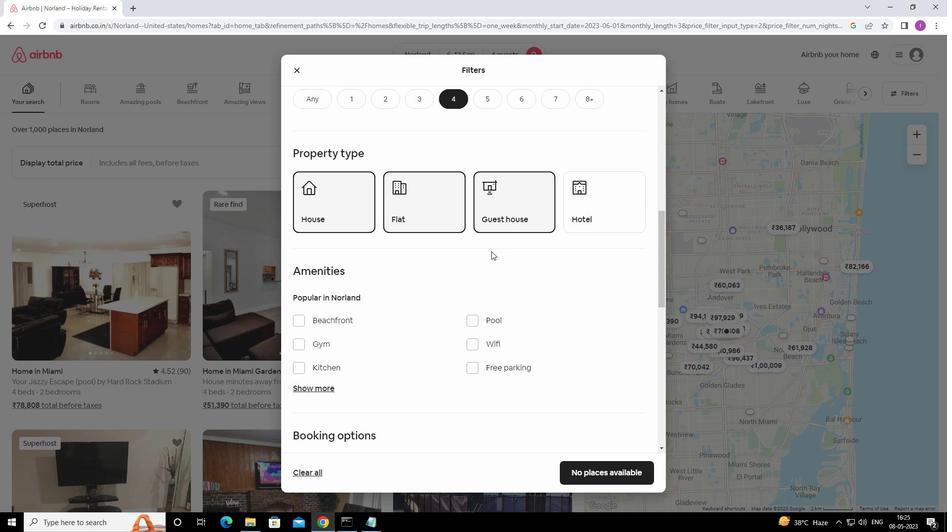 
Action: Mouse scrolled (512, 256) with delta (0, 0)
Screenshot: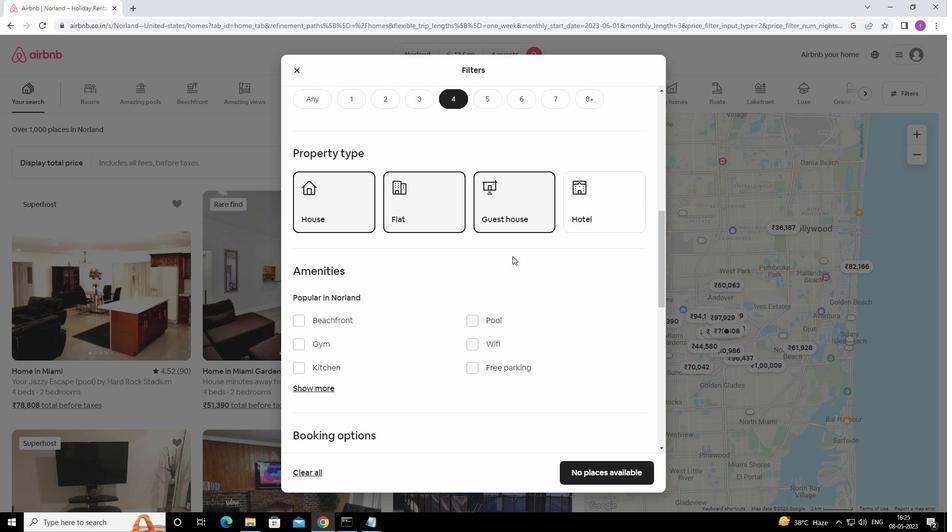 
Action: Mouse scrolled (512, 256) with delta (0, 0)
Screenshot: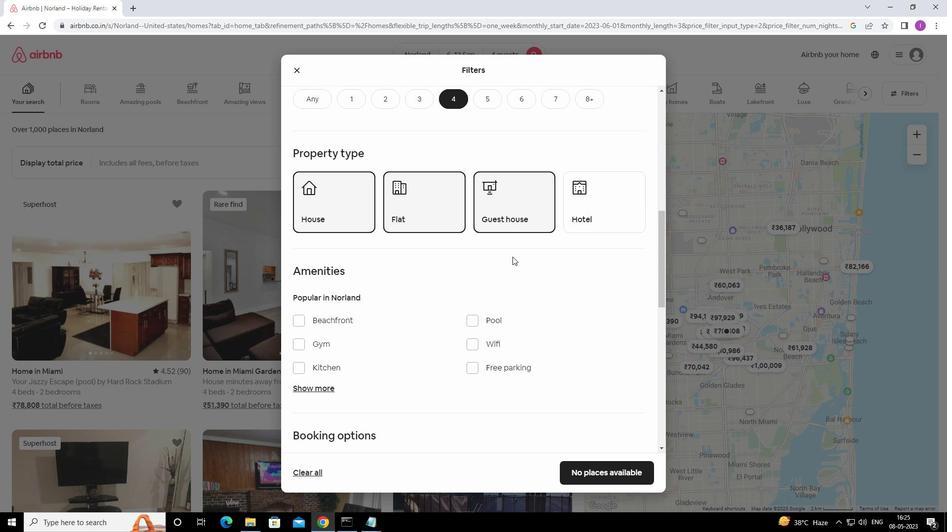 
Action: Mouse moved to (489, 281)
Screenshot: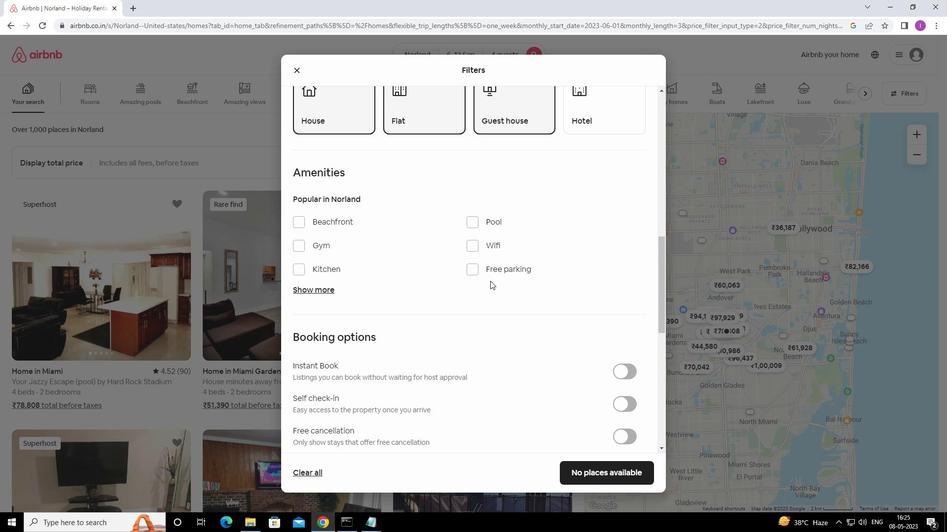 
Action: Mouse scrolled (489, 281) with delta (0, 0)
Screenshot: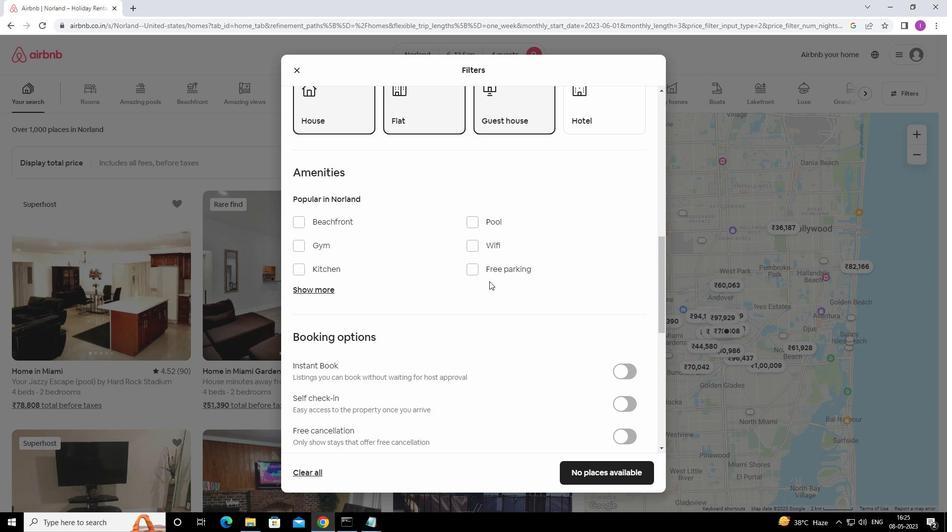 
Action: Mouse moved to (479, 265)
Screenshot: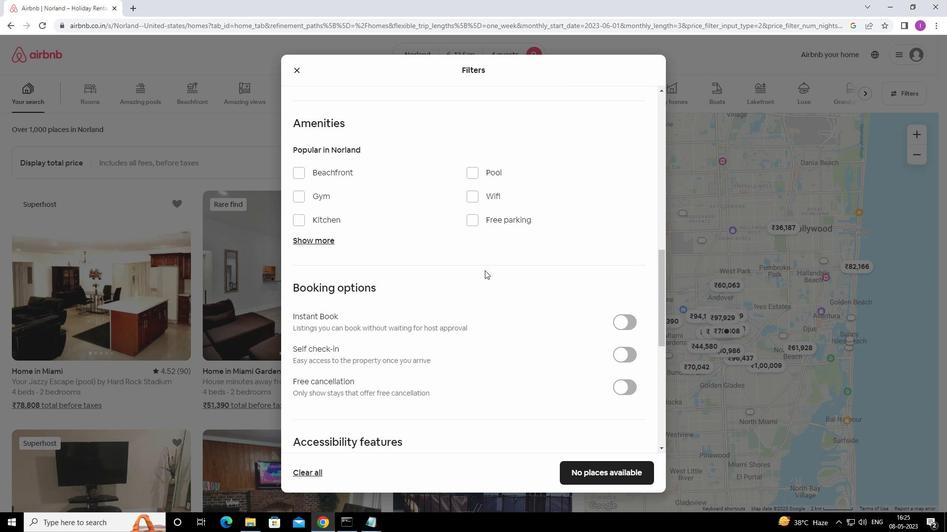 
Action: Mouse scrolled (479, 265) with delta (0, 0)
Screenshot: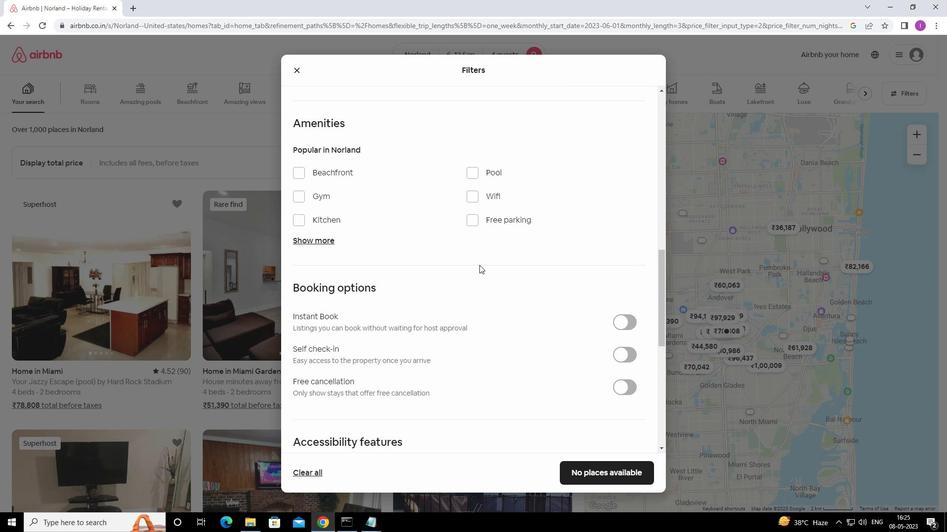 
Action: Mouse scrolled (479, 265) with delta (0, 0)
Screenshot: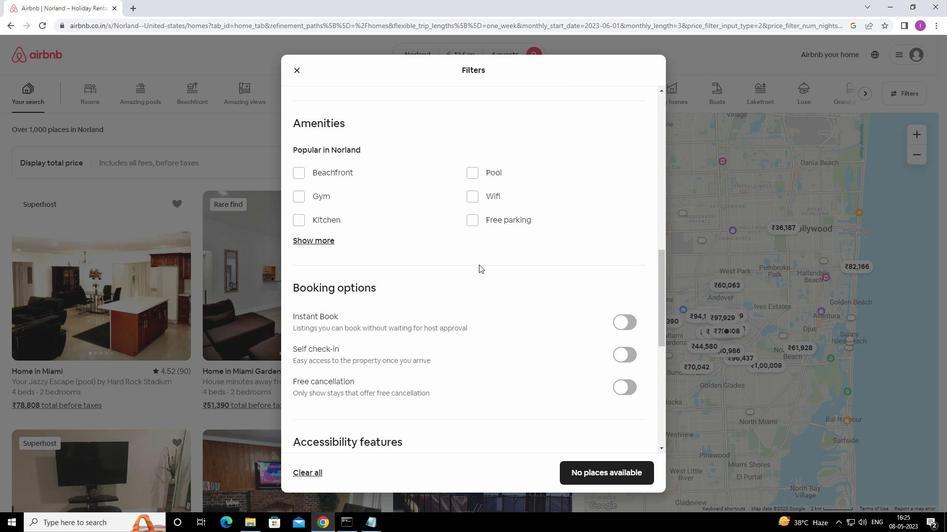 
Action: Mouse moved to (296, 294)
Screenshot: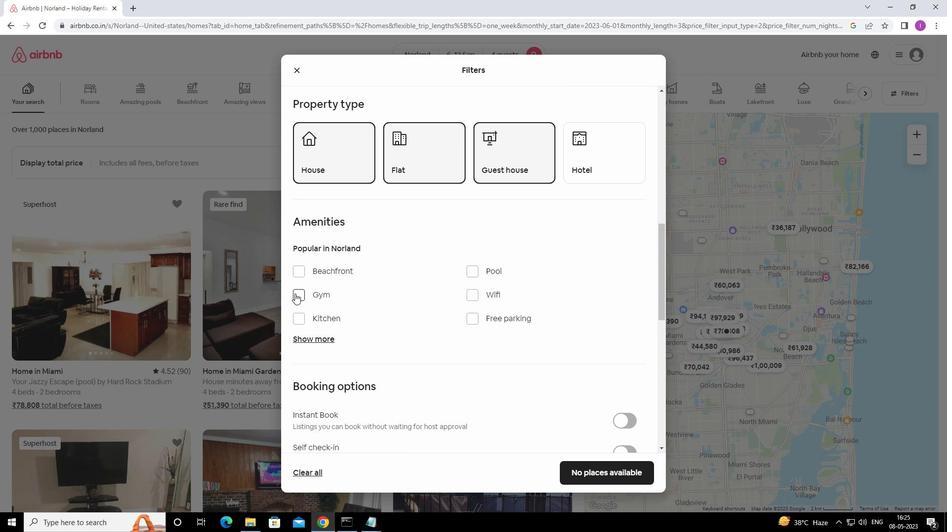 
Action: Mouse pressed left at (296, 294)
Screenshot: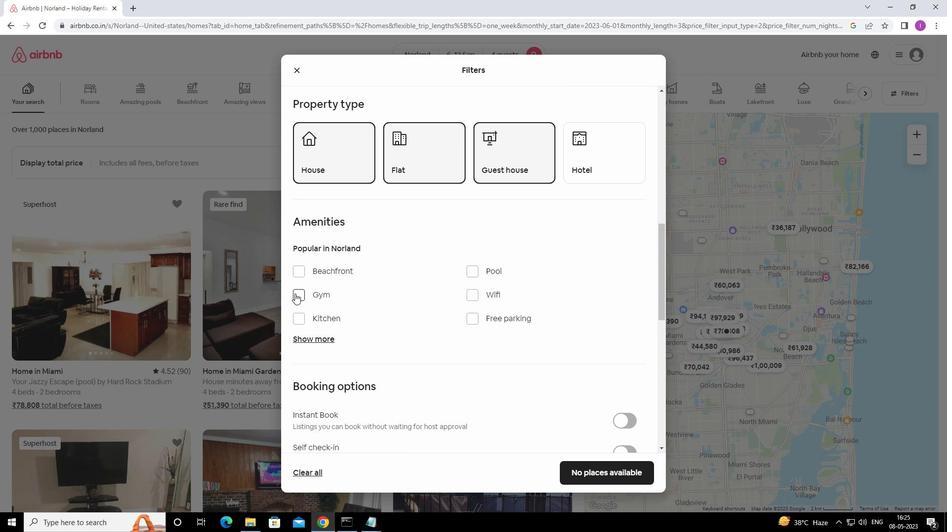 
Action: Mouse moved to (476, 297)
Screenshot: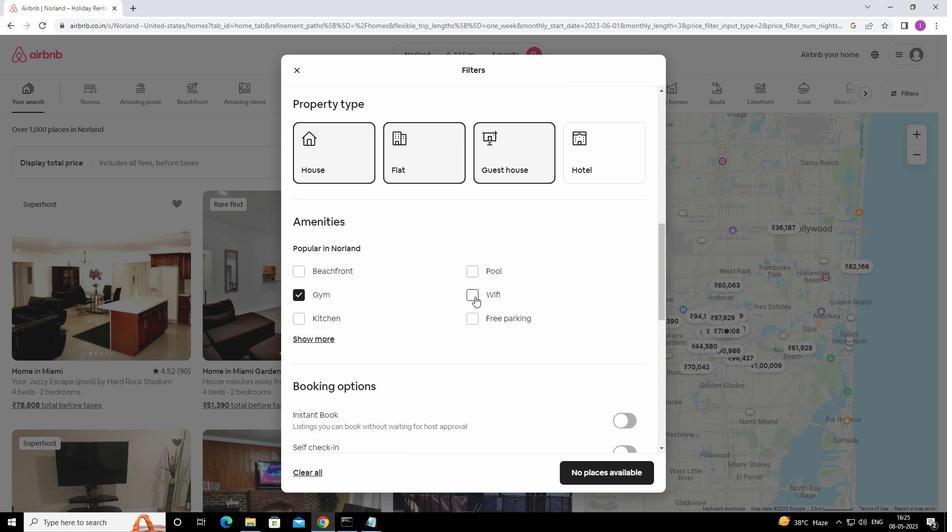 
Action: Mouse pressed left at (476, 297)
Screenshot: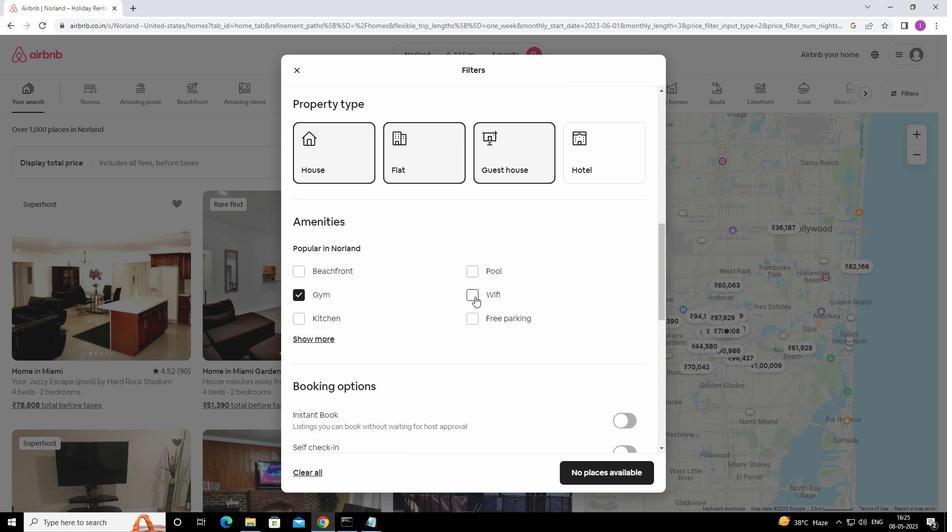
Action: Mouse moved to (470, 314)
Screenshot: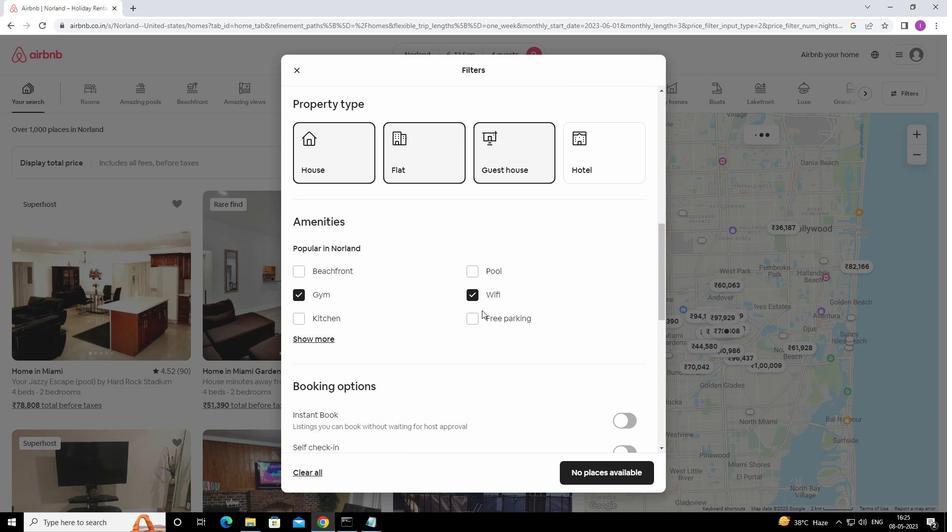 
Action: Mouse pressed left at (470, 314)
Screenshot: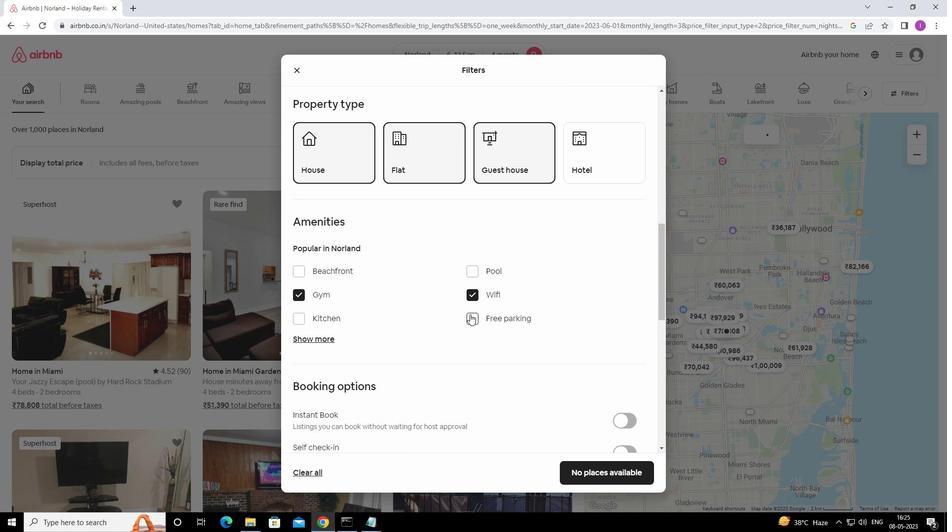 
Action: Mouse moved to (459, 291)
Screenshot: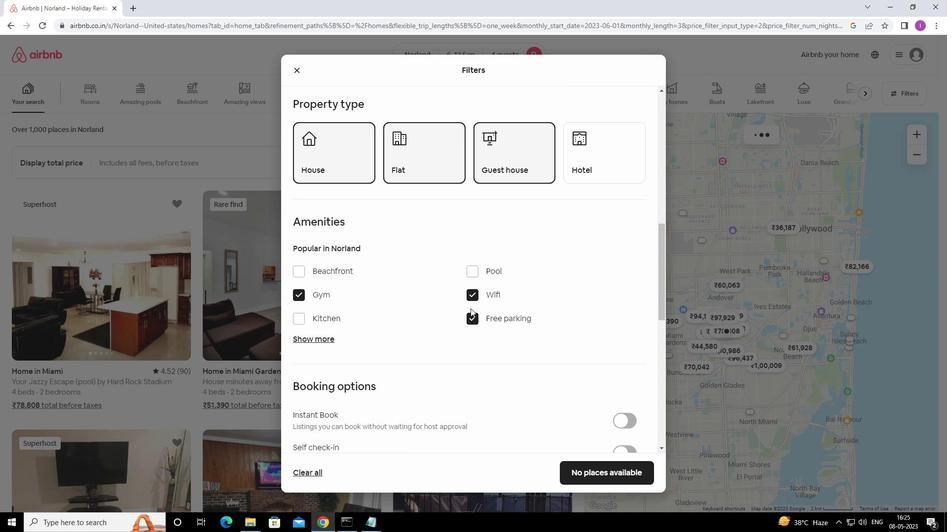 
Action: Mouse scrolled (459, 291) with delta (0, 0)
Screenshot: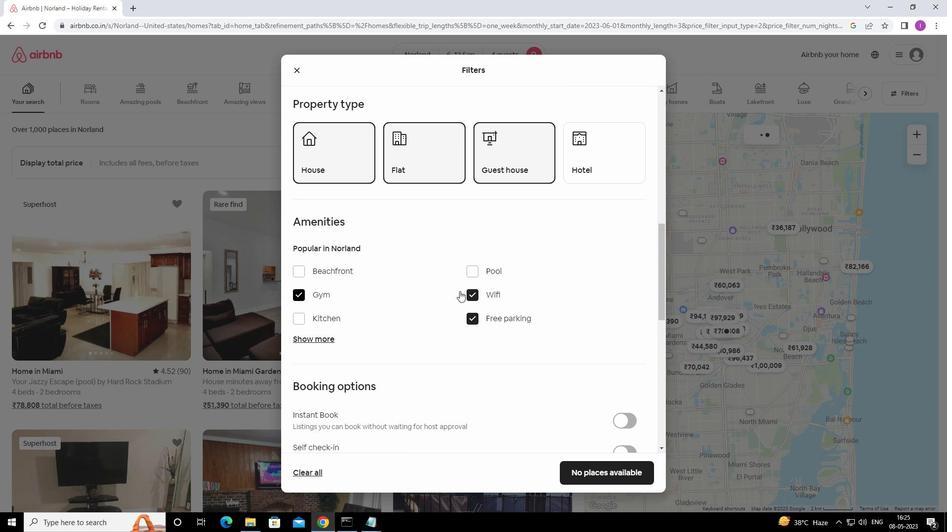 
Action: Mouse moved to (458, 291)
Screenshot: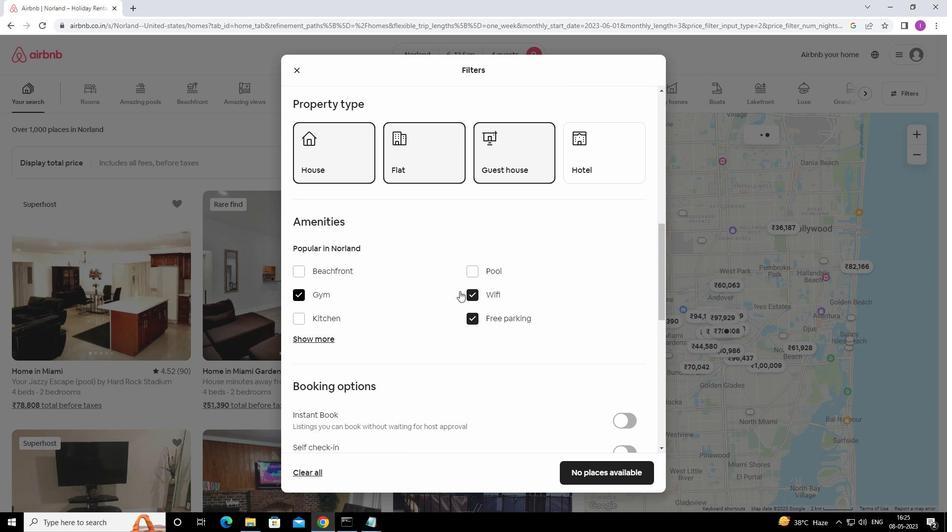 
Action: Mouse scrolled (458, 291) with delta (0, 0)
Screenshot: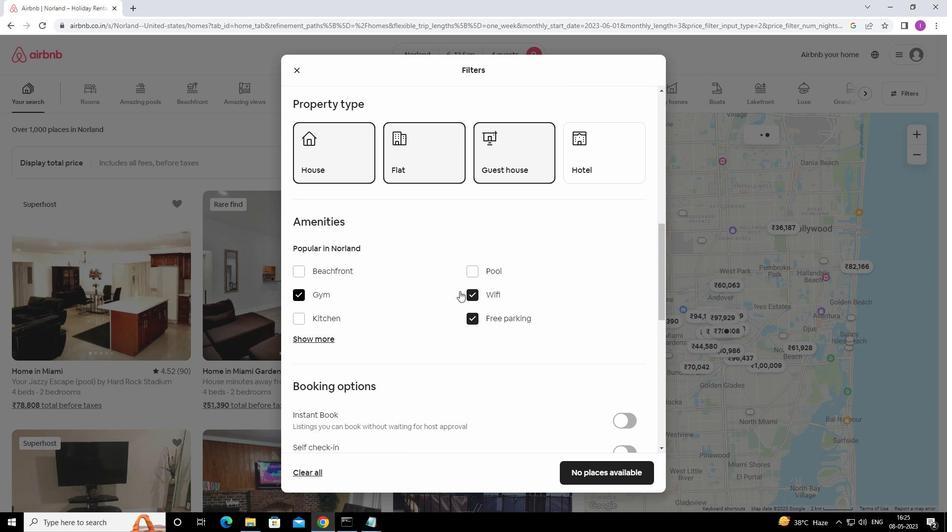 
Action: Mouse moved to (305, 244)
Screenshot: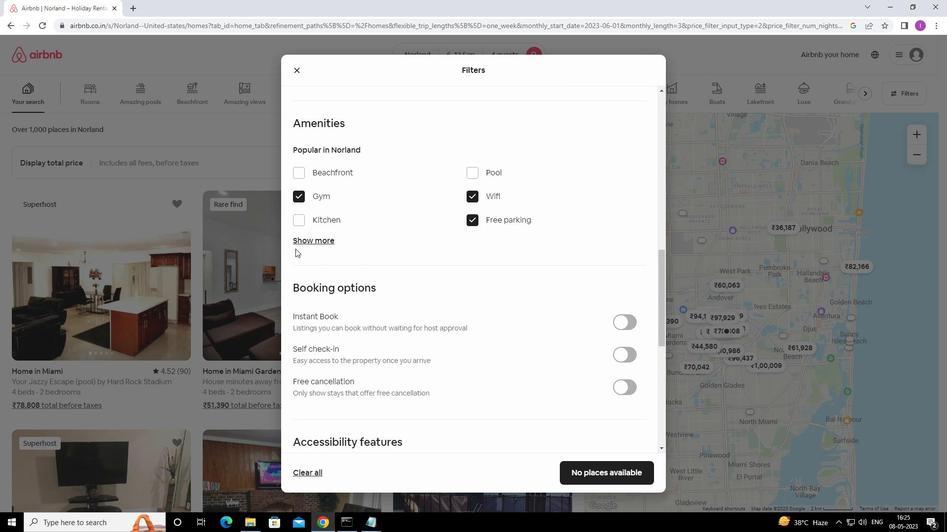 
Action: Mouse pressed left at (305, 244)
Screenshot: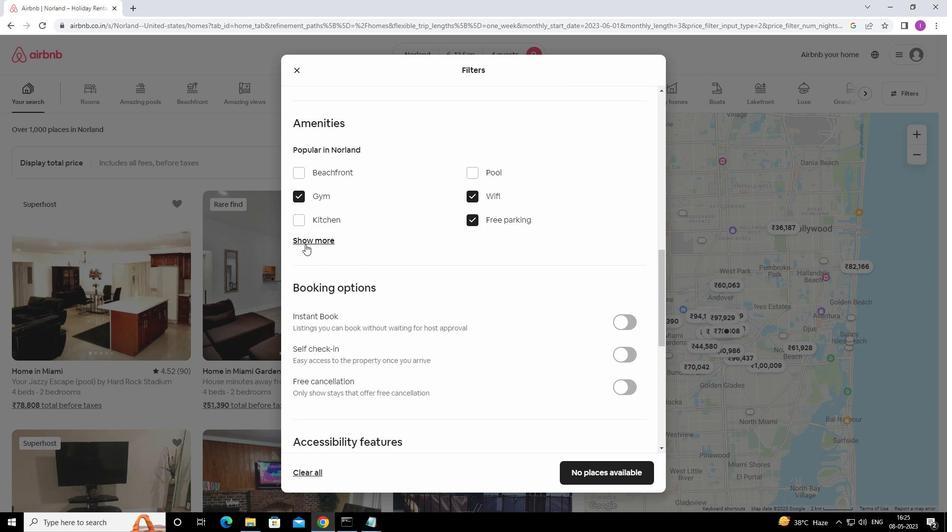 
Action: Mouse moved to (416, 304)
Screenshot: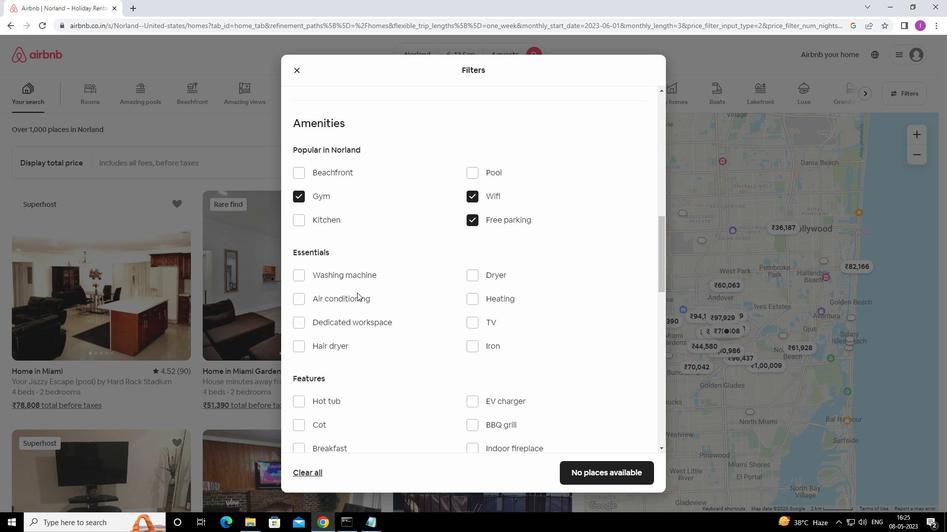 
Action: Mouse scrolled (416, 303) with delta (0, 0)
Screenshot: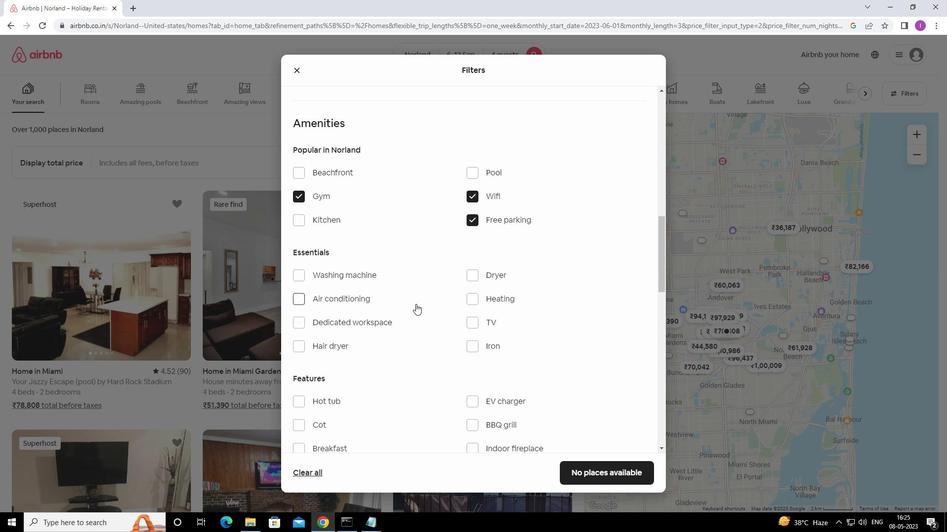 
Action: Mouse scrolled (416, 303) with delta (0, 0)
Screenshot: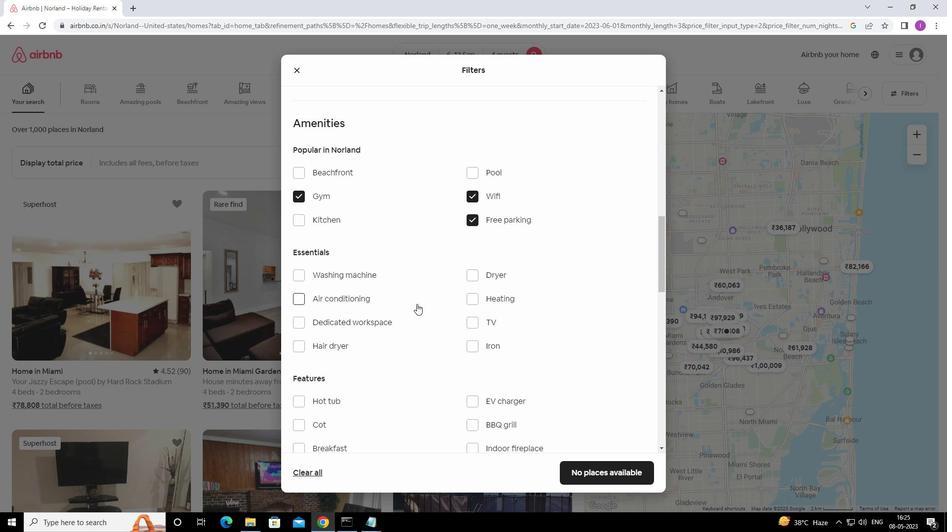 
Action: Mouse moved to (479, 225)
Screenshot: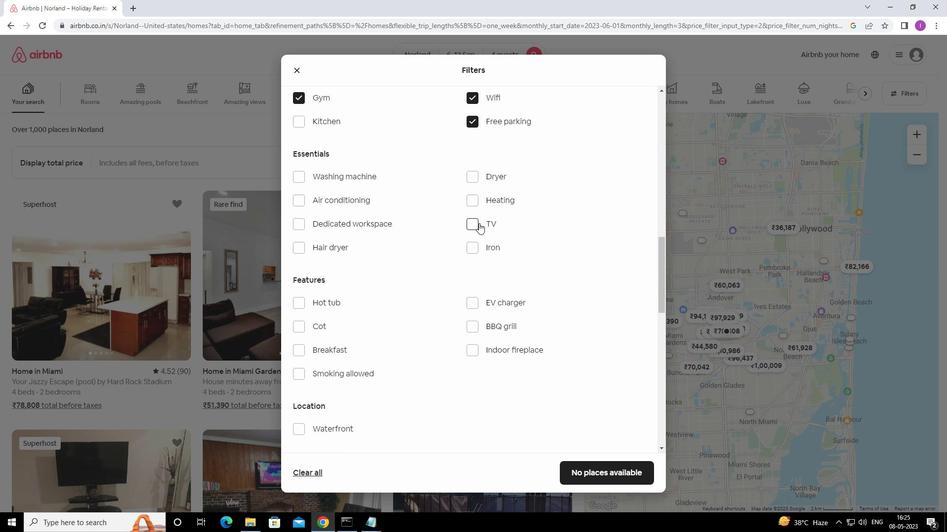 
Action: Mouse pressed left at (479, 225)
Screenshot: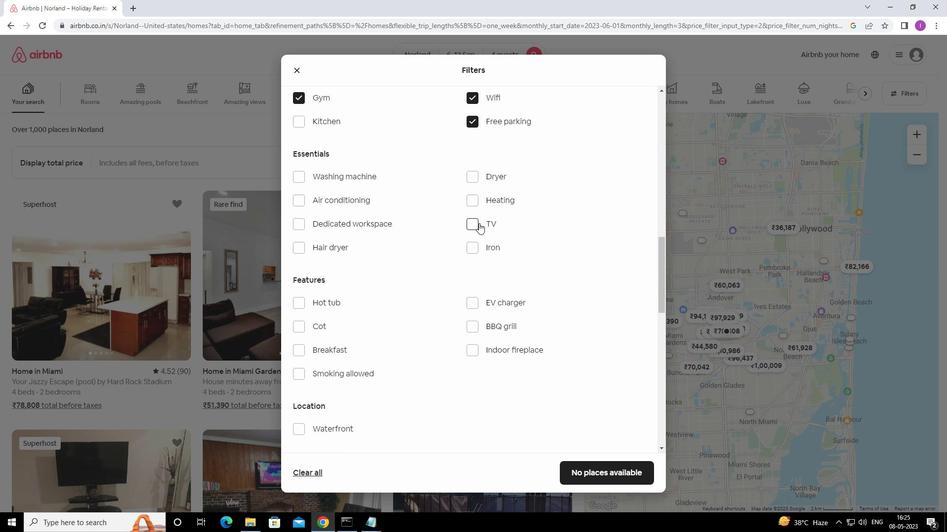 
Action: Mouse moved to (301, 349)
Screenshot: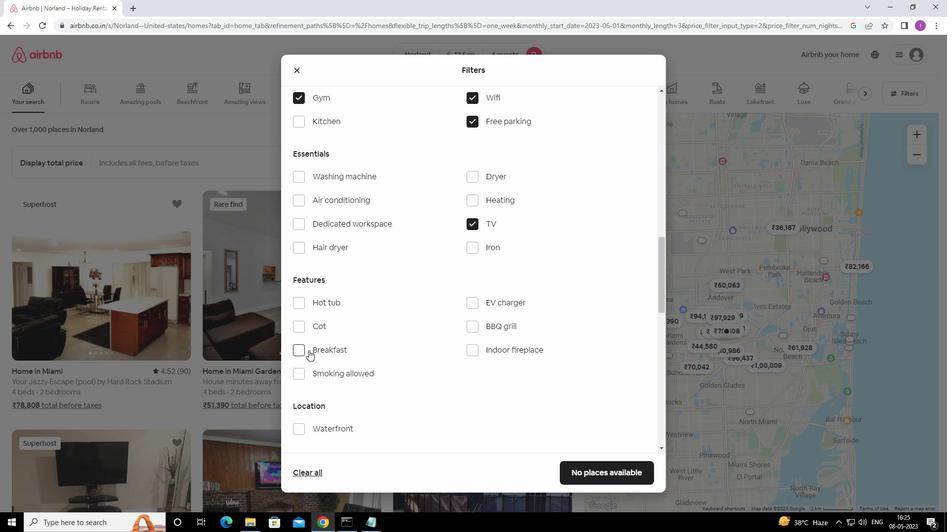 
Action: Mouse pressed left at (301, 349)
Screenshot: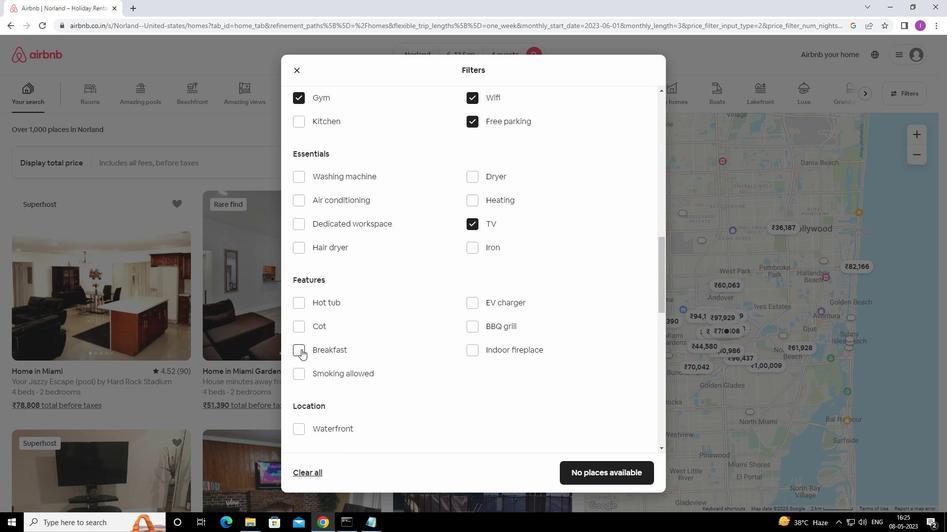 
Action: Mouse moved to (380, 347)
Screenshot: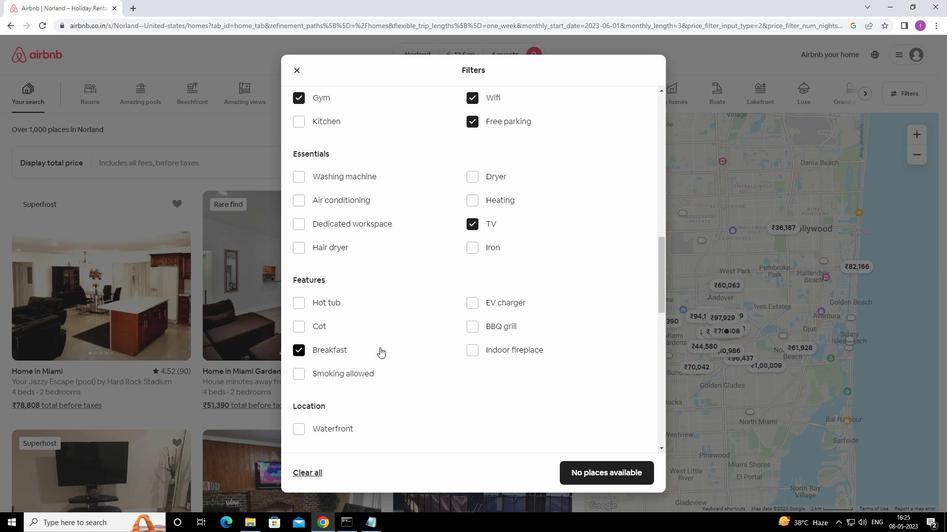 
Action: Mouse scrolled (380, 346) with delta (0, 0)
Screenshot: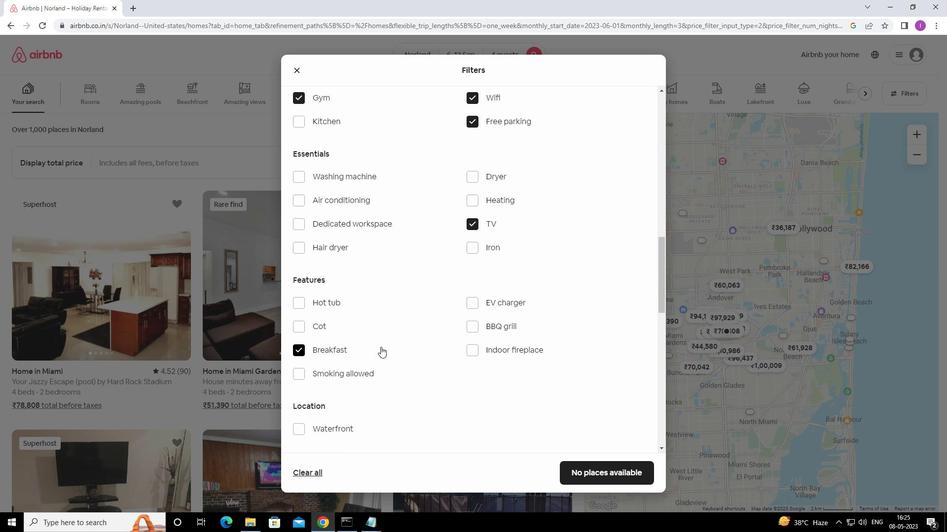 
Action: Mouse scrolled (380, 346) with delta (0, 0)
Screenshot: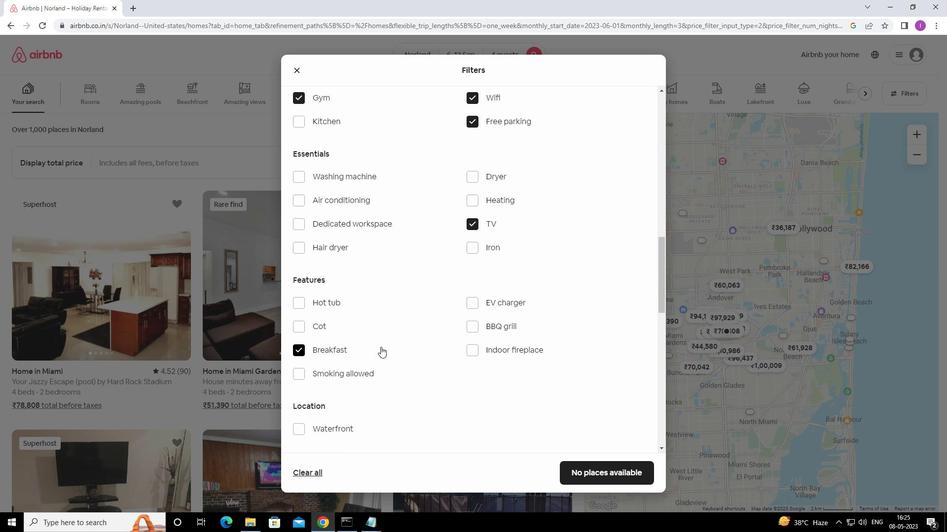 
Action: Mouse scrolled (380, 346) with delta (0, 0)
Screenshot: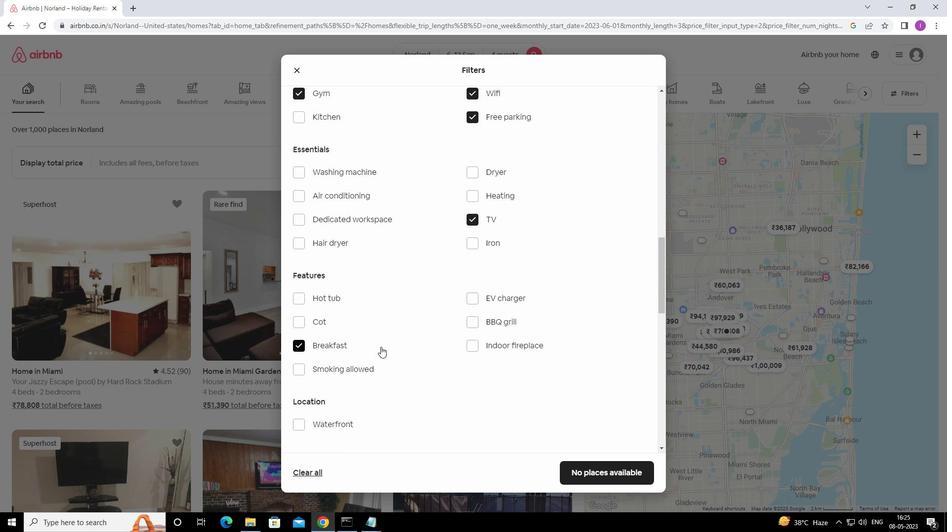 
Action: Mouse moved to (386, 343)
Screenshot: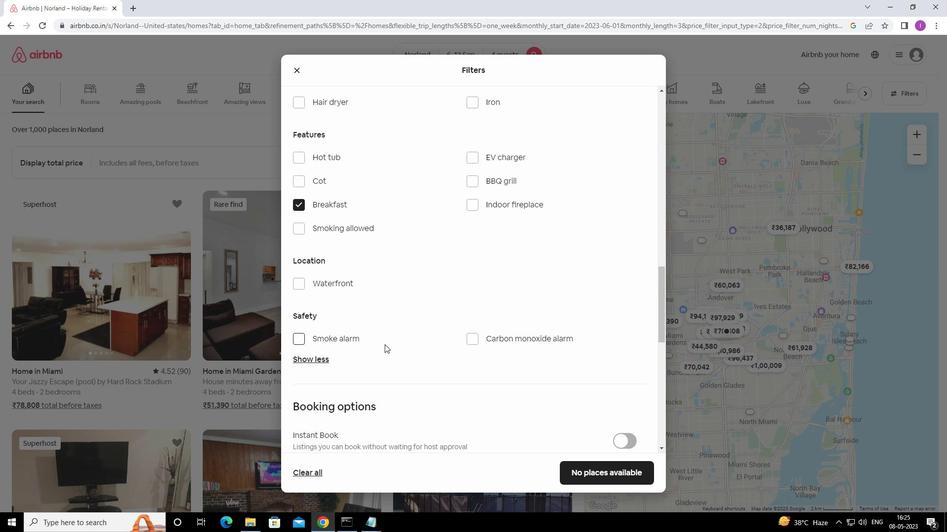 
Action: Mouse scrolled (386, 343) with delta (0, 0)
Screenshot: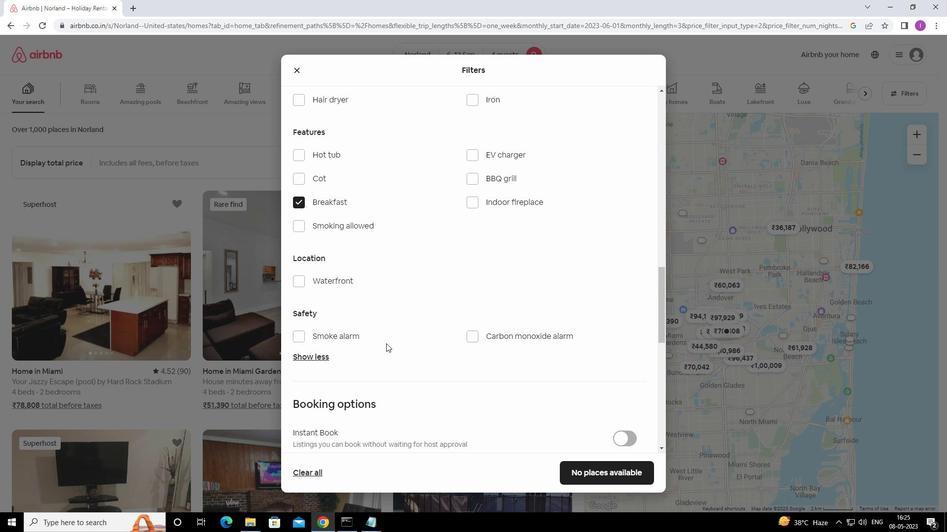 
Action: Mouse moved to (456, 336)
Screenshot: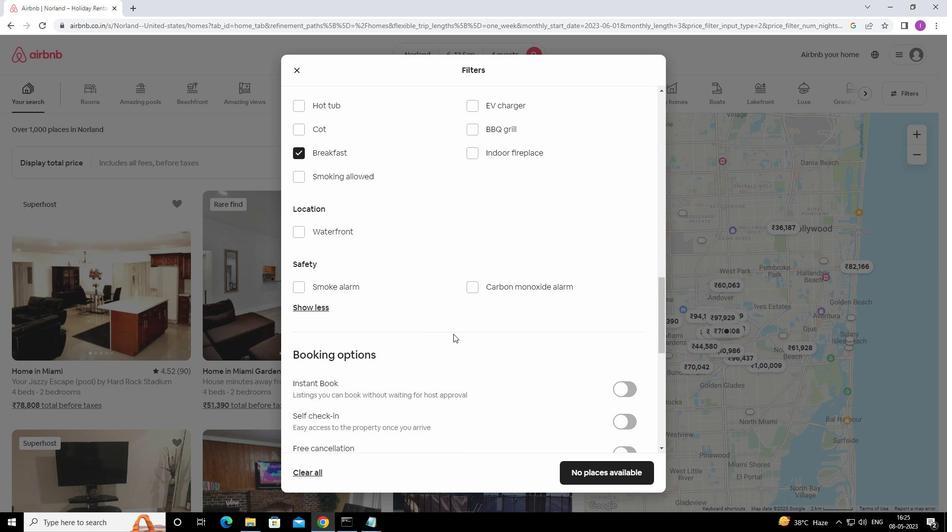 
Action: Mouse scrolled (456, 336) with delta (0, 0)
Screenshot: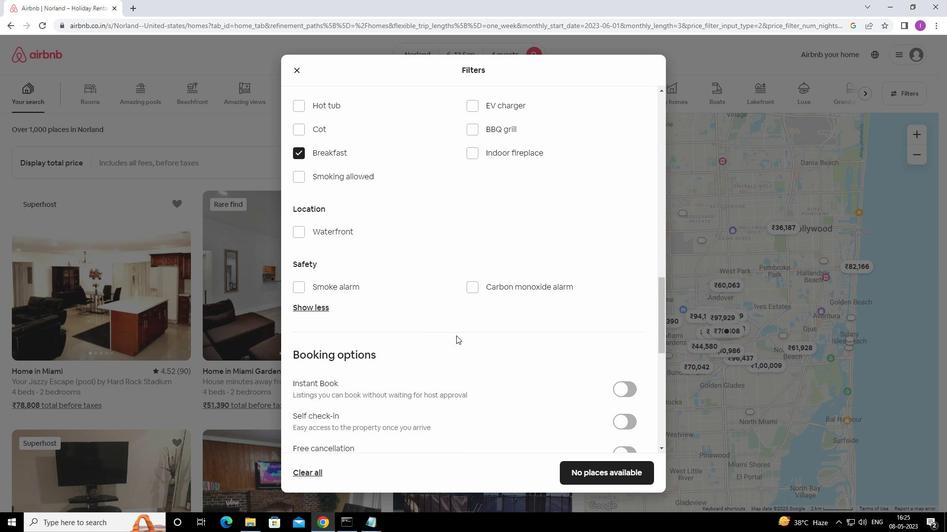
Action: Mouse moved to (456, 337)
Screenshot: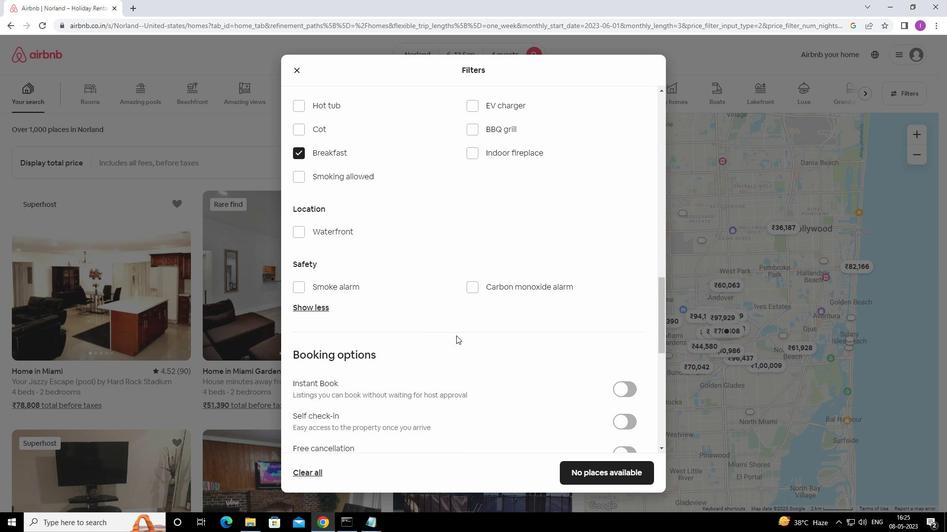 
Action: Mouse scrolled (456, 337) with delta (0, 0)
Screenshot: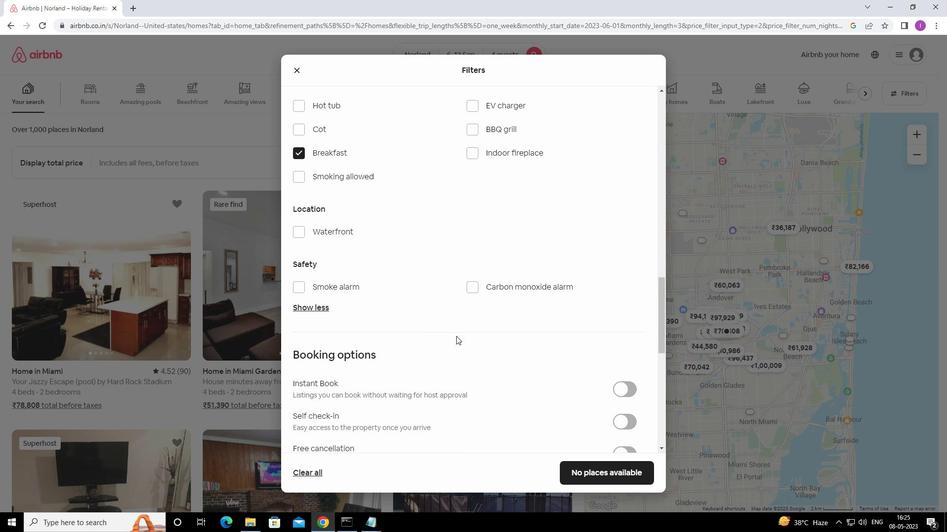 
Action: Mouse moved to (626, 326)
Screenshot: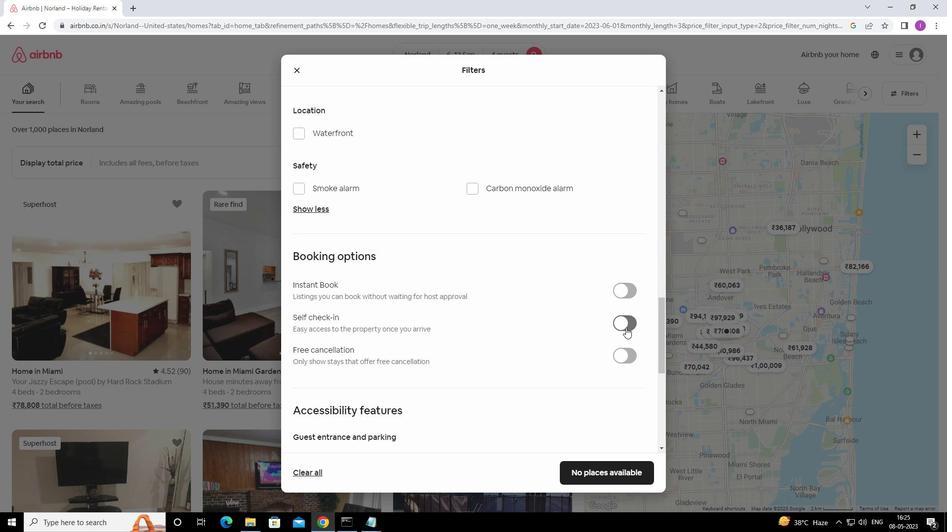 
Action: Mouse pressed left at (626, 326)
Screenshot: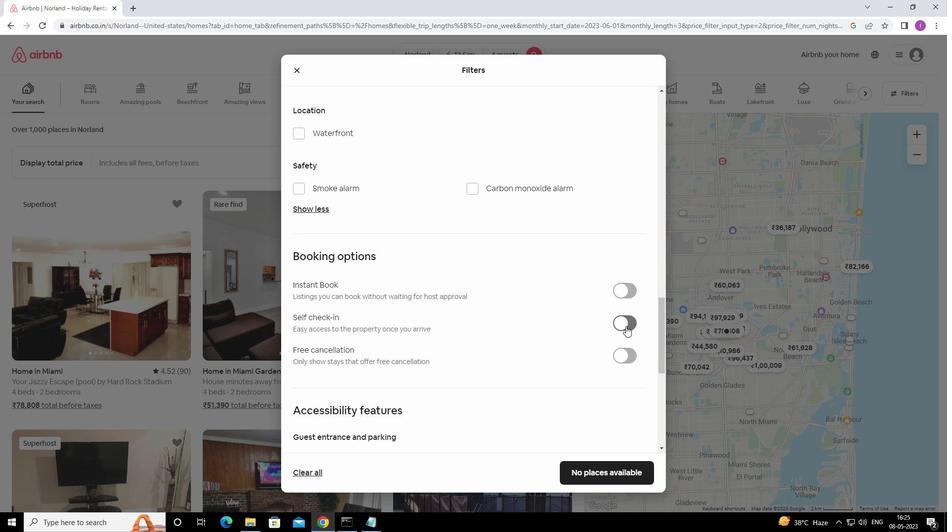 
Action: Mouse moved to (454, 361)
Screenshot: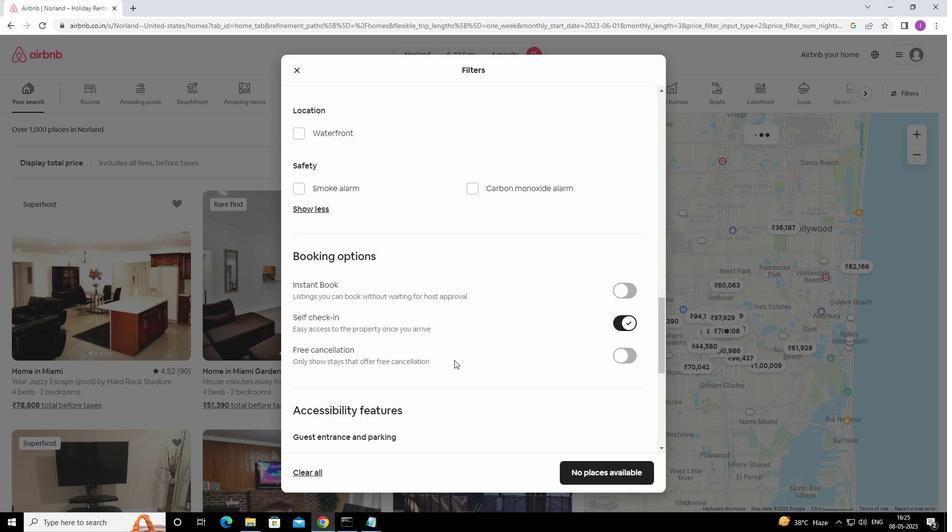 
Action: Mouse scrolled (454, 360) with delta (0, 0)
Screenshot: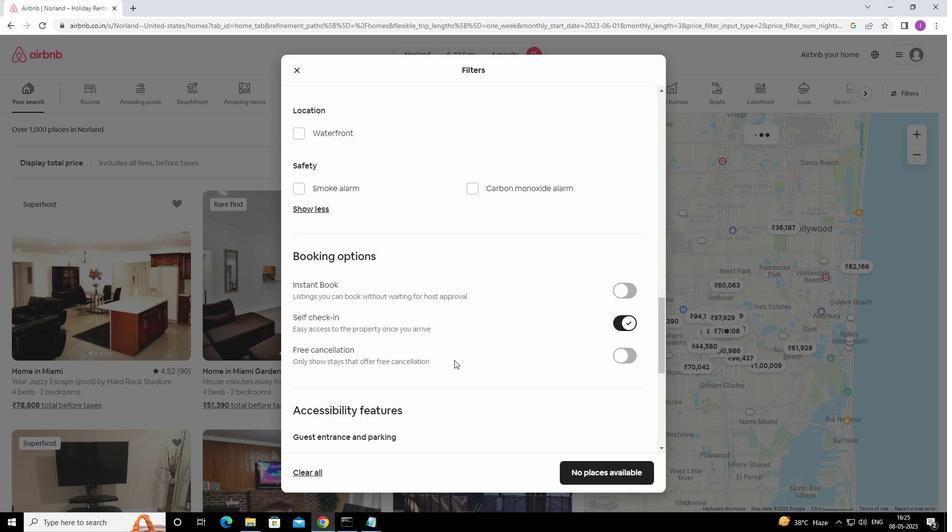 
Action: Mouse moved to (453, 362)
Screenshot: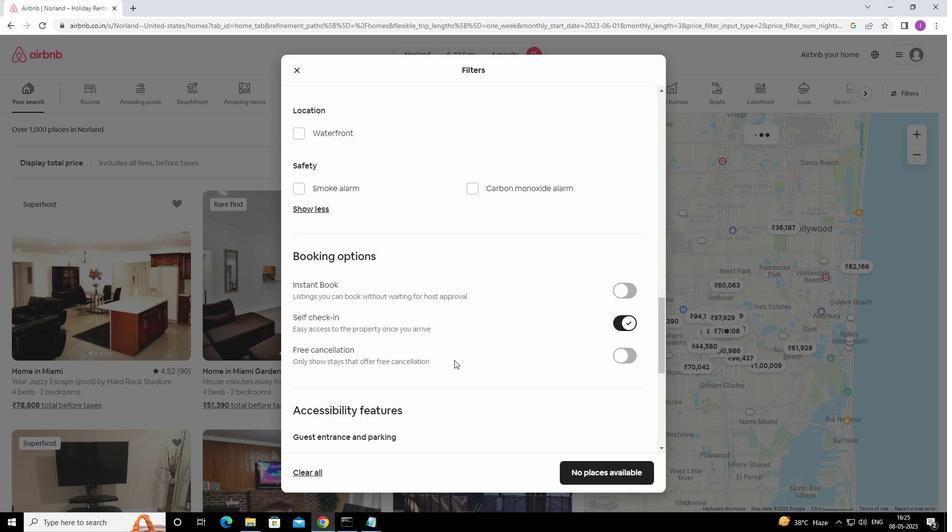 
Action: Mouse scrolled (453, 362) with delta (0, 0)
Screenshot: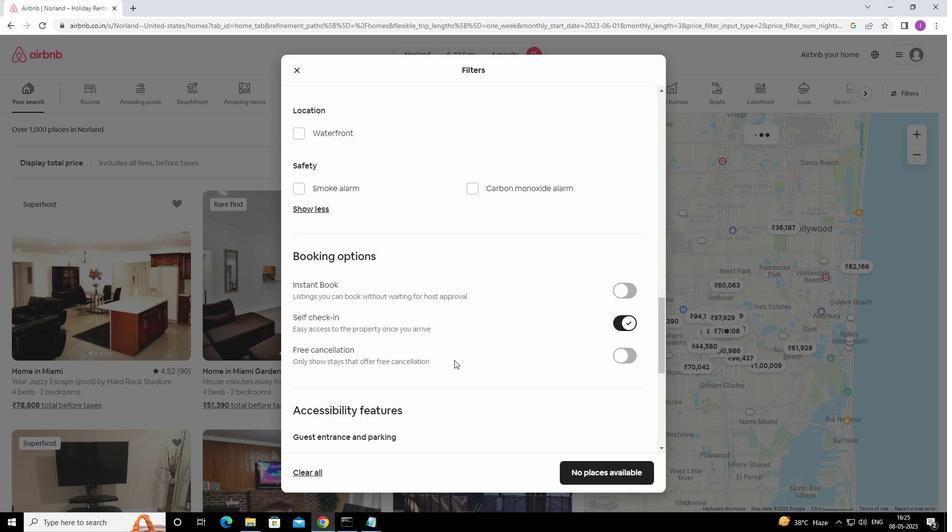 
Action: Mouse moved to (452, 364)
Screenshot: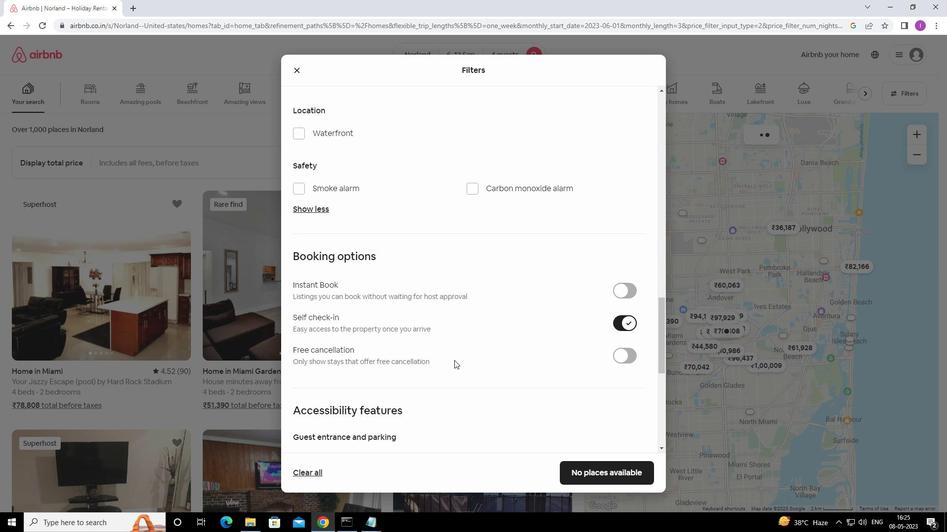 
Action: Mouse scrolled (452, 364) with delta (0, 0)
Screenshot: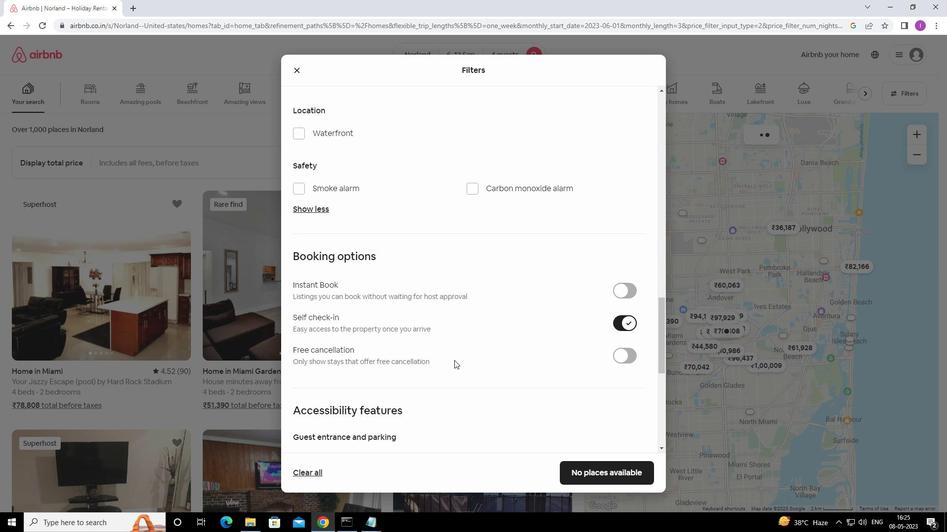 
Action: Mouse moved to (449, 364)
Screenshot: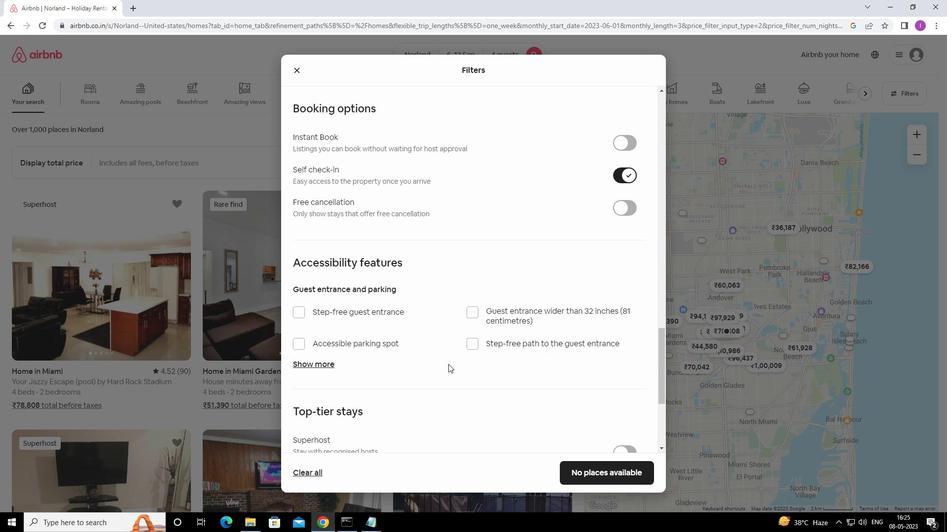 
Action: Mouse scrolled (449, 363) with delta (0, 0)
Screenshot: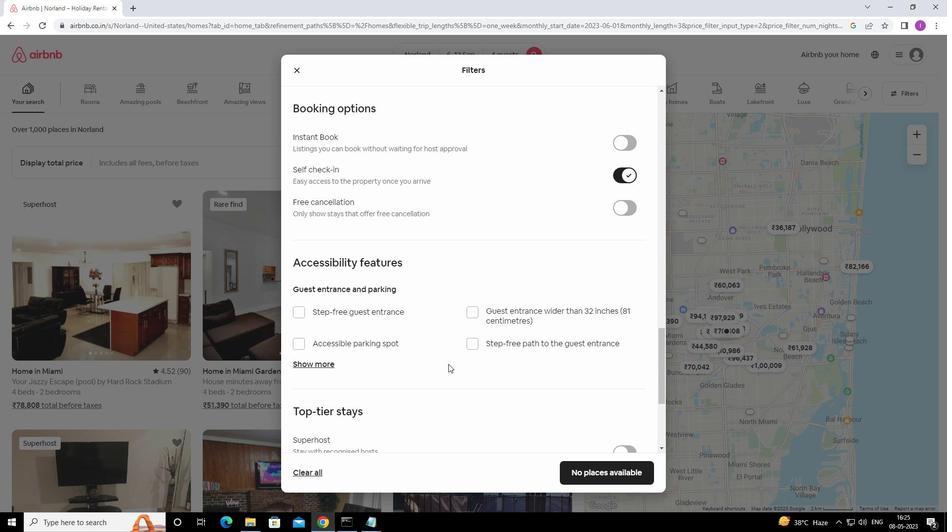 
Action: Mouse scrolled (449, 363) with delta (0, 0)
Screenshot: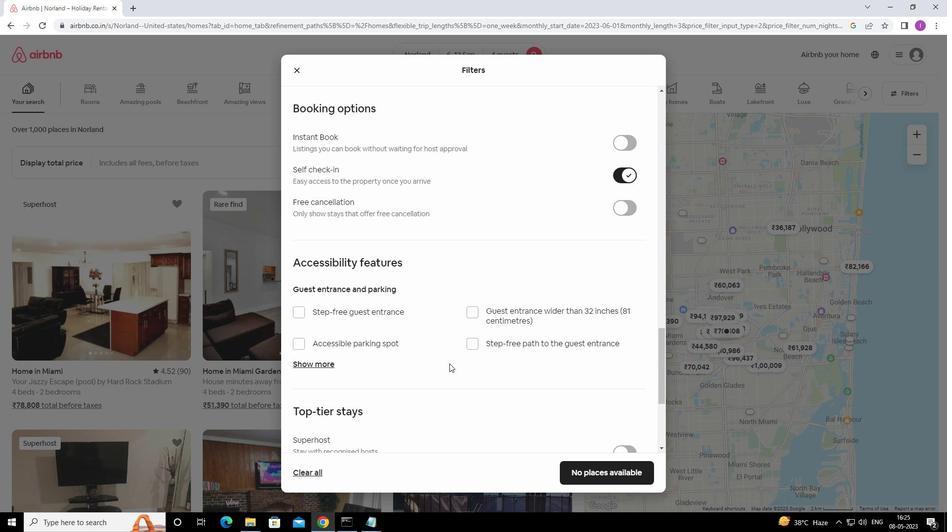 
Action: Mouse moved to (450, 361)
Screenshot: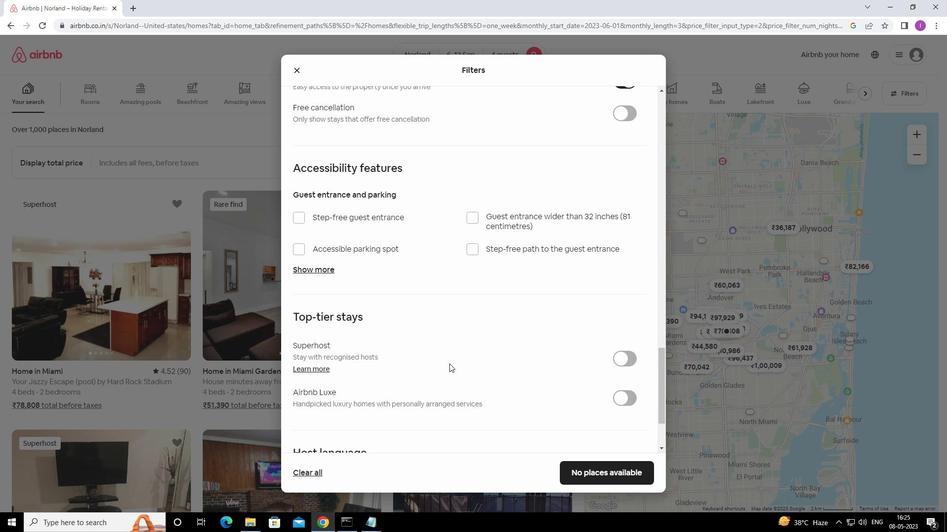 
Action: Mouse scrolled (450, 360) with delta (0, 0)
Screenshot: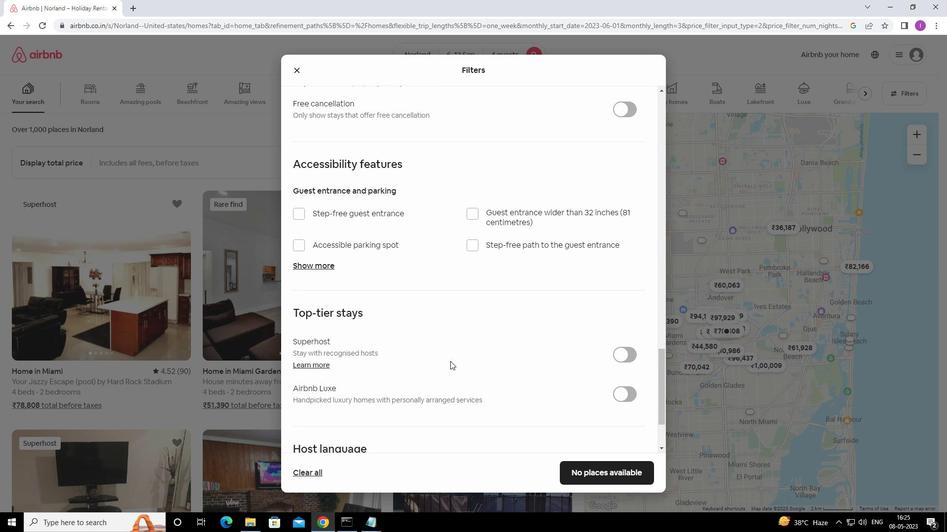 
Action: Mouse scrolled (450, 360) with delta (0, 0)
Screenshot: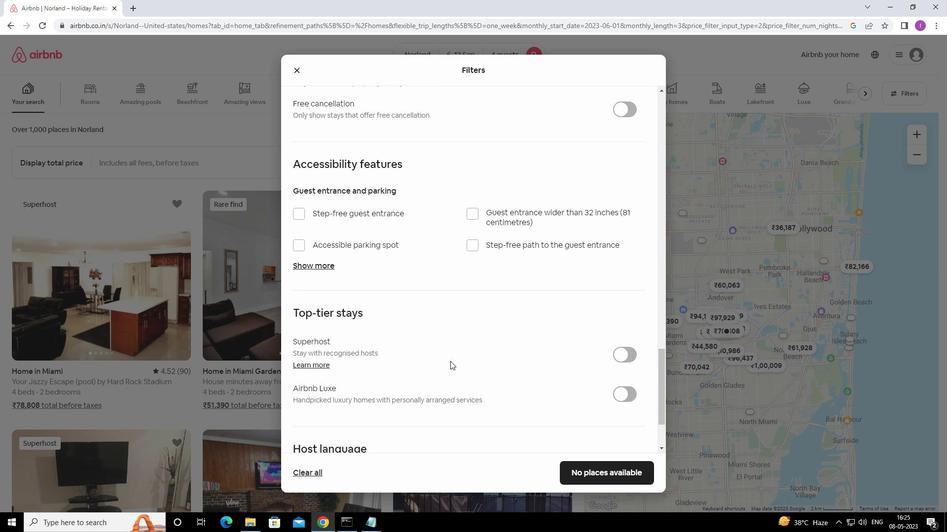 
Action: Mouse scrolled (450, 360) with delta (0, 0)
Screenshot: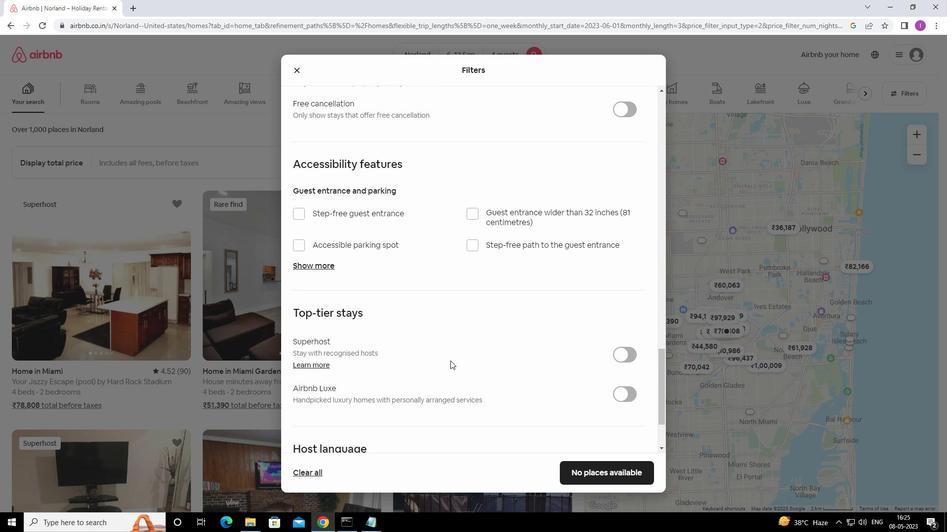 
Action: Mouse moved to (451, 360)
Screenshot: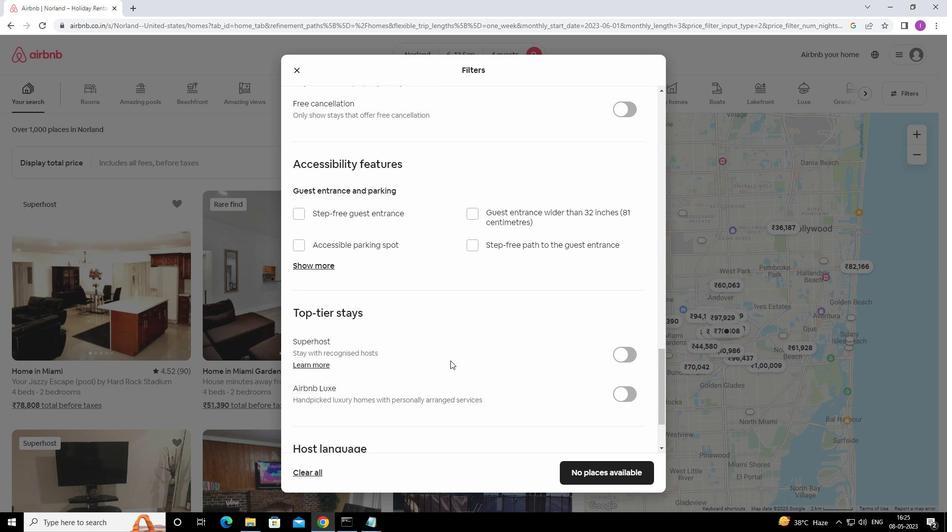 
Action: Mouse scrolled (451, 359) with delta (0, 0)
Screenshot: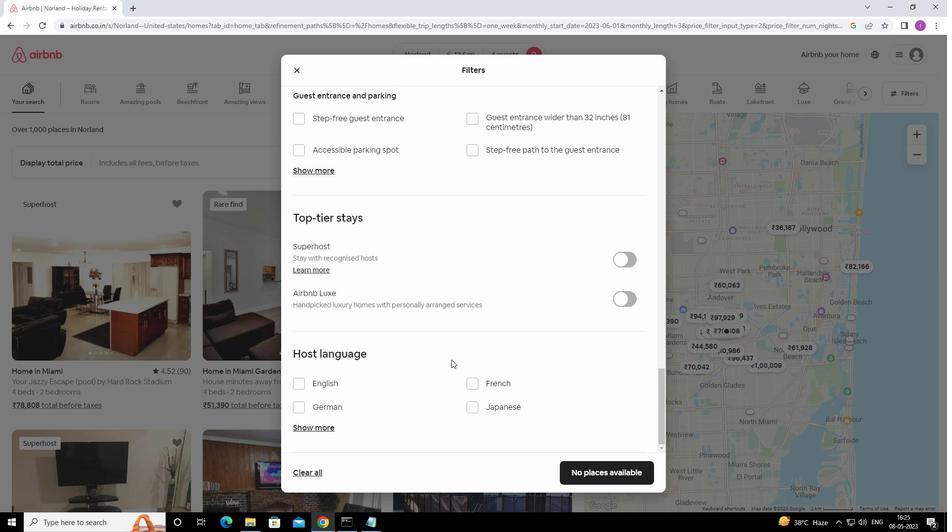 
Action: Mouse scrolled (451, 359) with delta (0, 0)
Screenshot: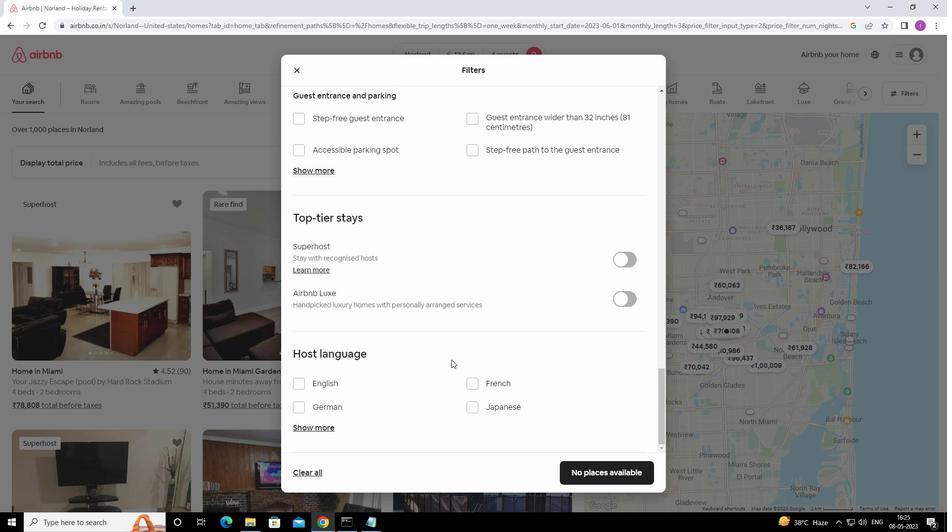 
Action: Mouse moved to (297, 384)
Screenshot: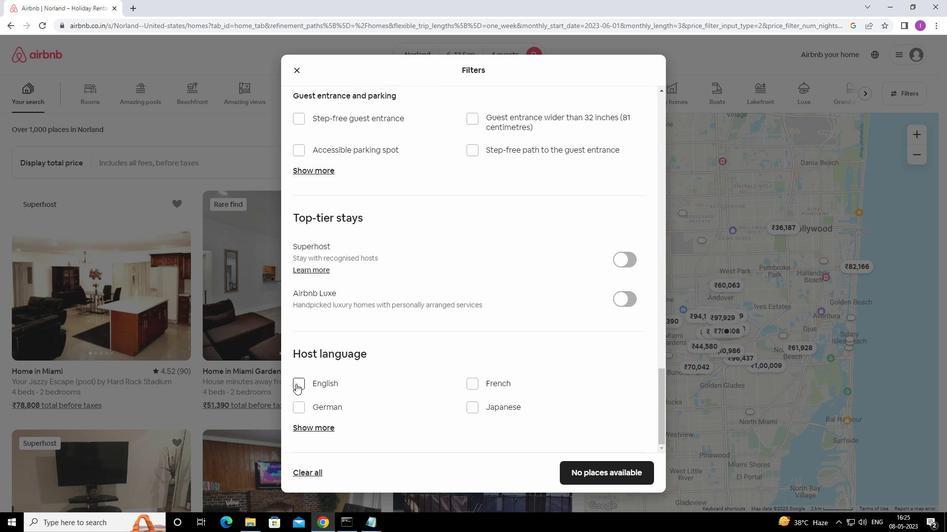 
Action: Mouse pressed left at (297, 384)
Screenshot: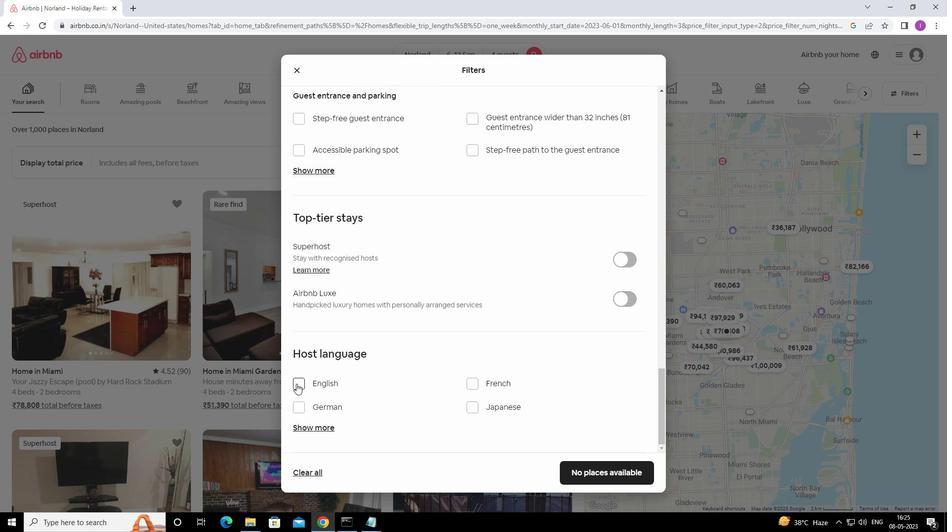 
Action: Mouse moved to (426, 371)
Screenshot: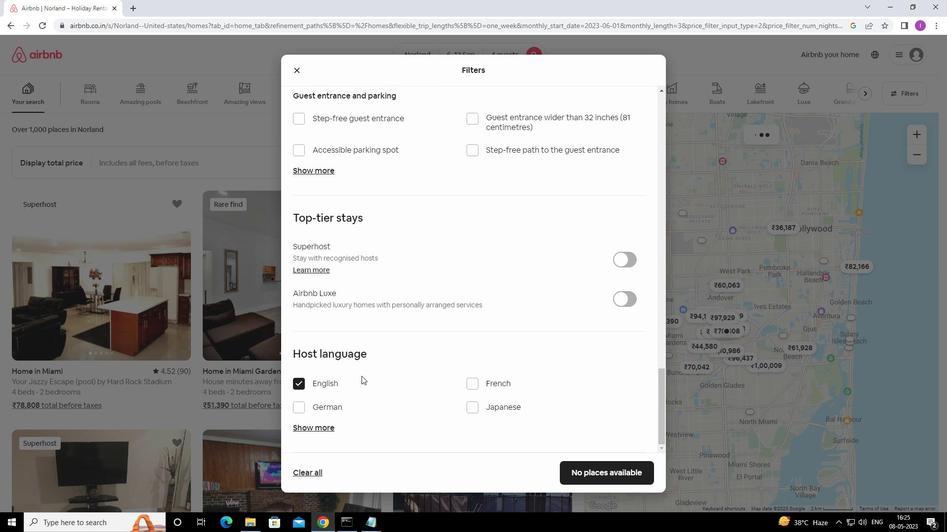 
Action: Mouse scrolled (426, 371) with delta (0, 0)
Screenshot: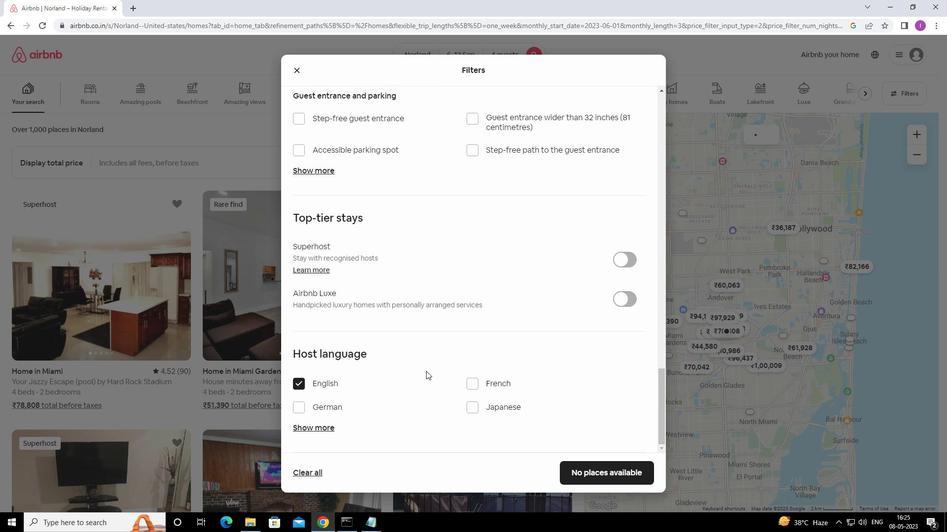 
Action: Mouse scrolled (426, 371) with delta (0, 0)
Screenshot: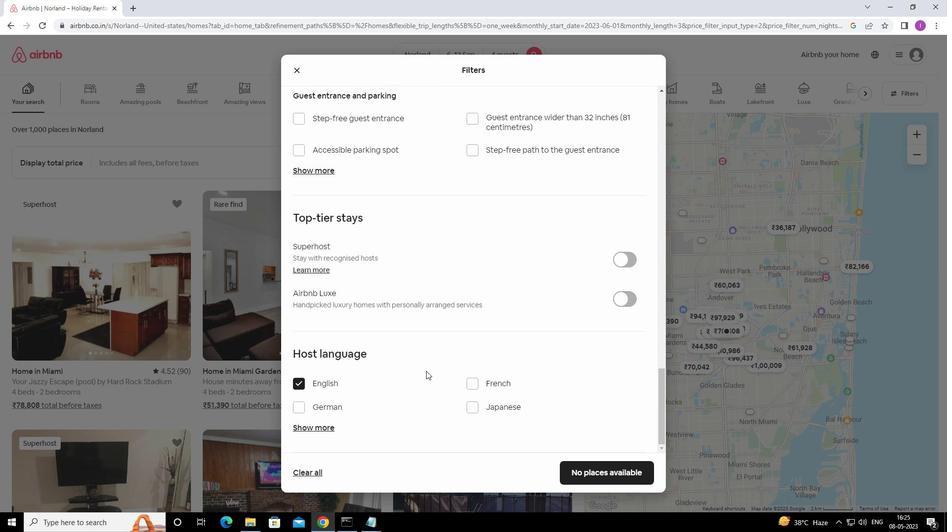 
Action: Mouse scrolled (426, 371) with delta (0, 0)
Screenshot: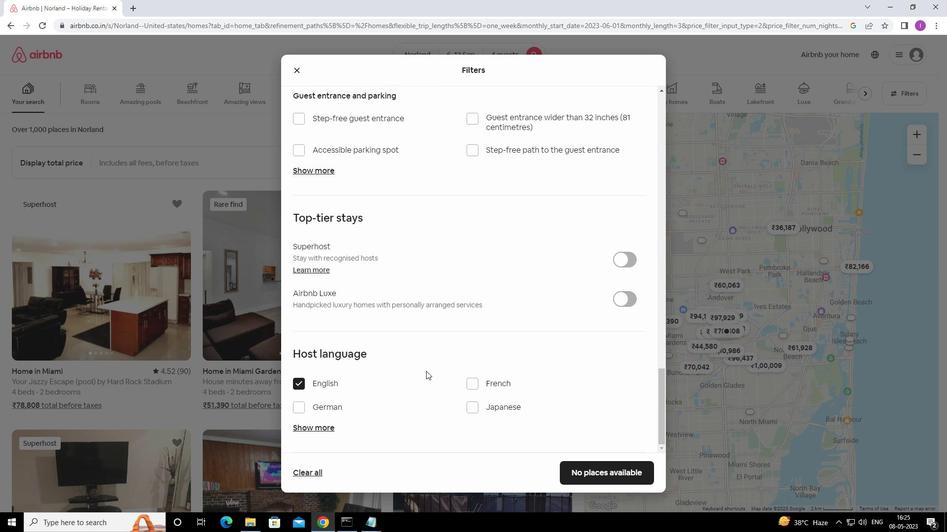 
Action: Mouse moved to (578, 475)
Screenshot: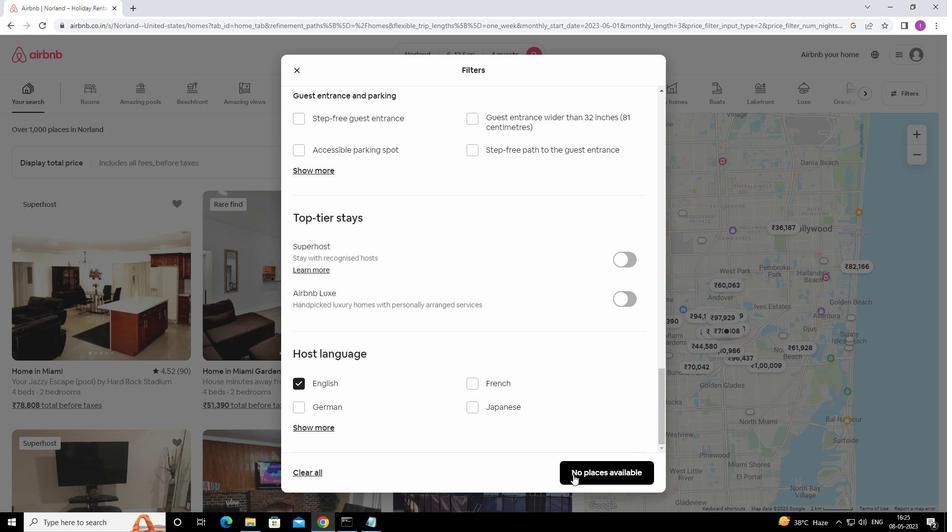 
Action: Mouse pressed left at (578, 475)
Screenshot: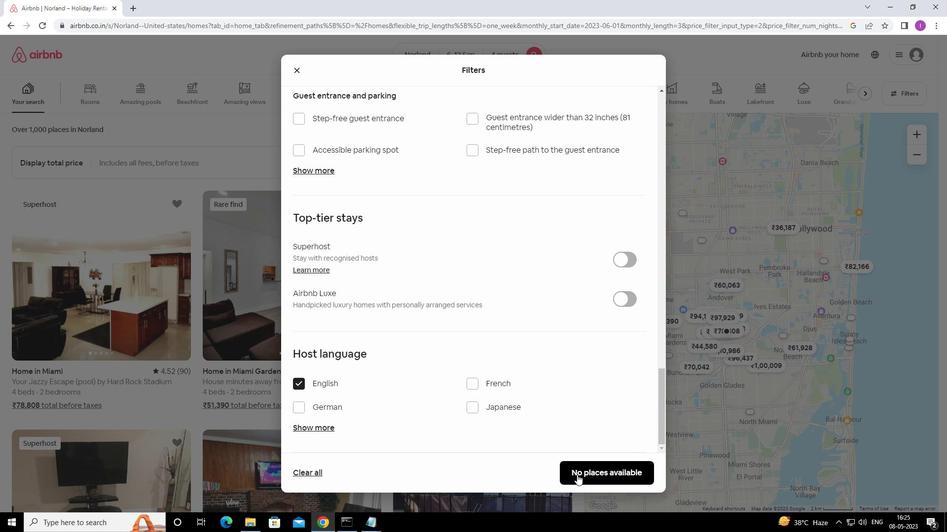 
Action: Mouse moved to (408, 430)
Screenshot: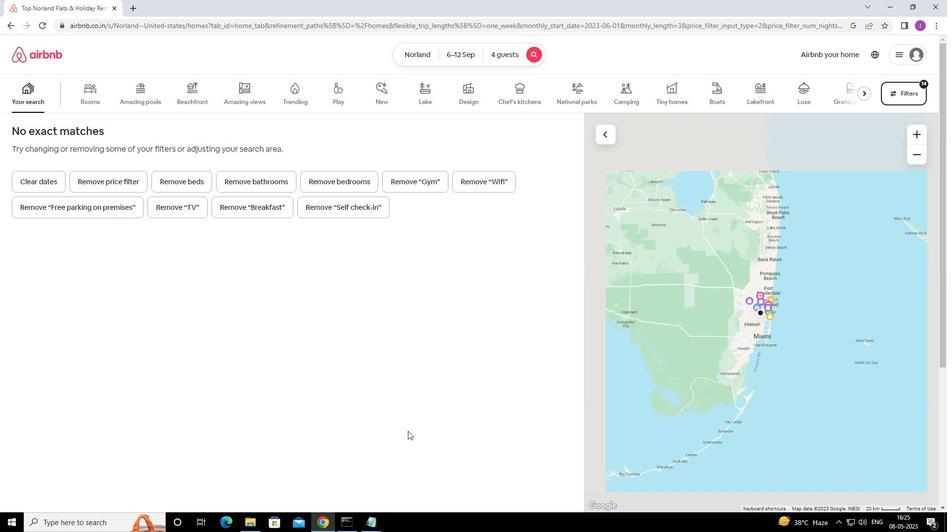 
